 Task: Look for space in Shahrīār, Iran from 13th August, 2023 to 17th August, 2023 for 2 adults in price range Rs.10000 to Rs.16000. Place can be entire place with 2 bedrooms having 2 beds and 1 bathroom. Property type can be house, flat, guest house. Booking option can be shelf check-in. Required host language is English.
Action: Mouse moved to (478, 77)
Screenshot: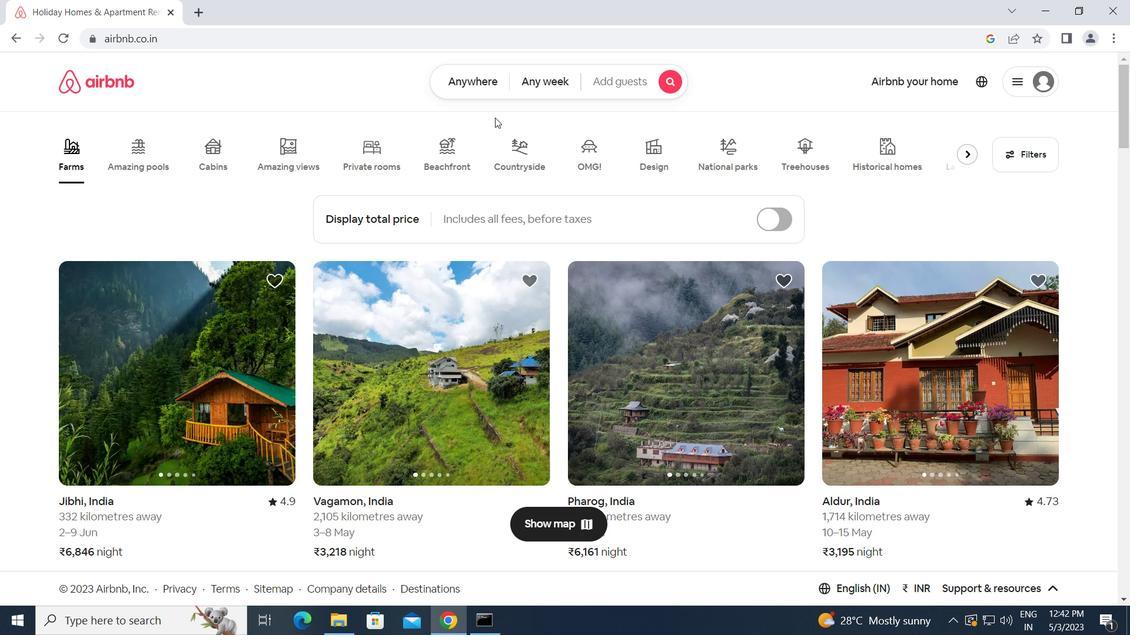 
Action: Mouse pressed left at (478, 77)
Screenshot: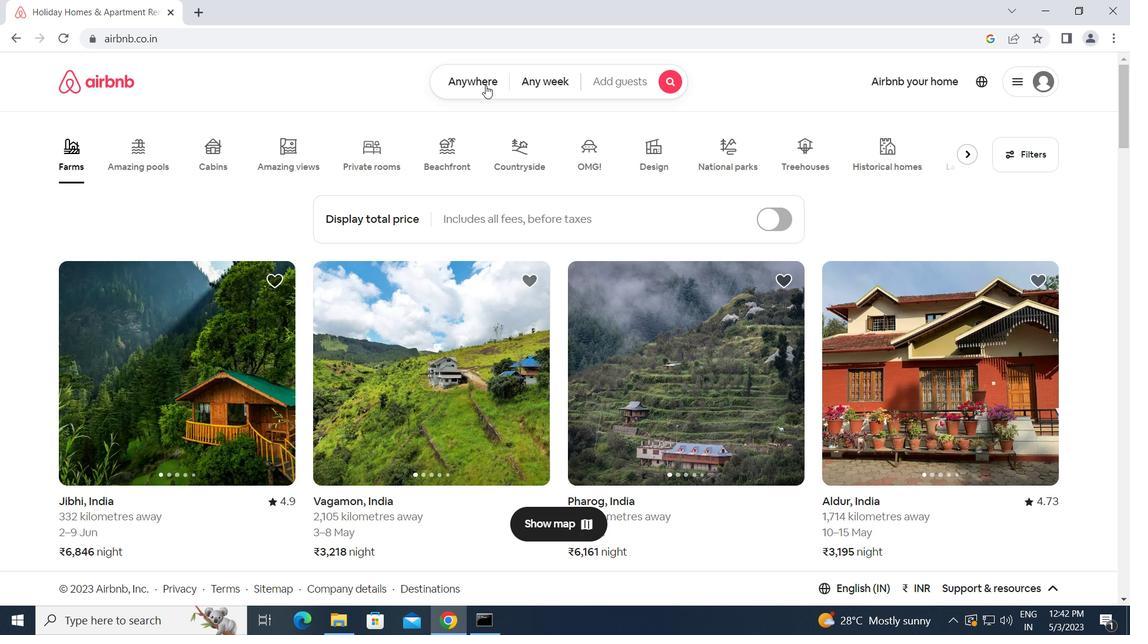 
Action: Mouse moved to (382, 131)
Screenshot: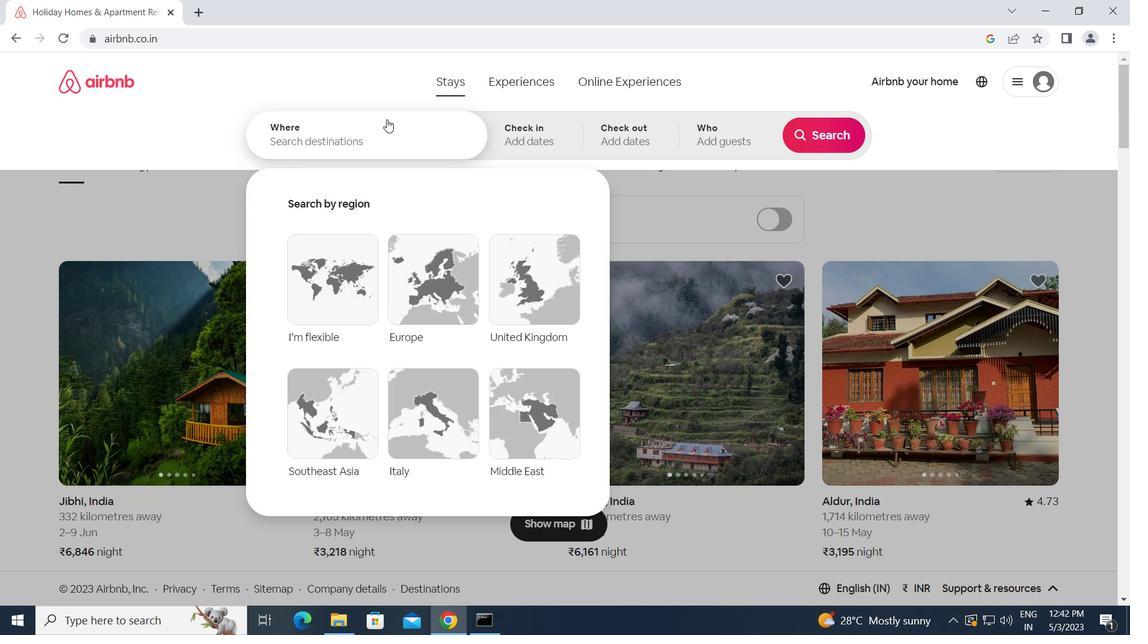 
Action: Mouse pressed left at (382, 131)
Screenshot: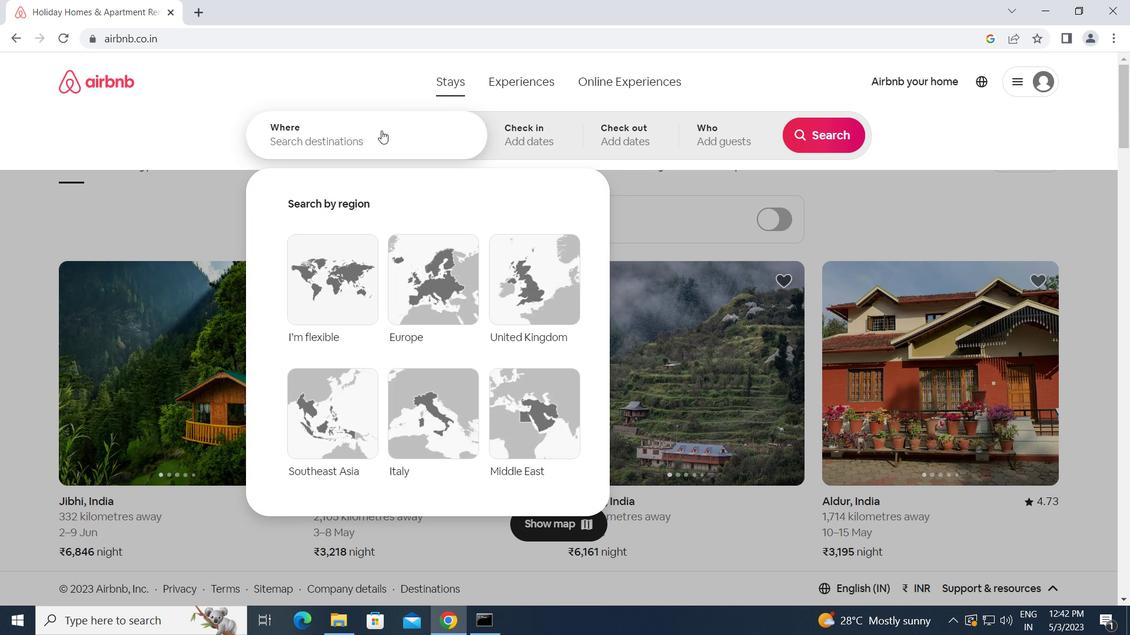
Action: Key pressed s<Key.caps_lock>hahriar,<Key.space><Key.caps_lock>i<Key.caps_lock>ran<Key.enter>
Screenshot: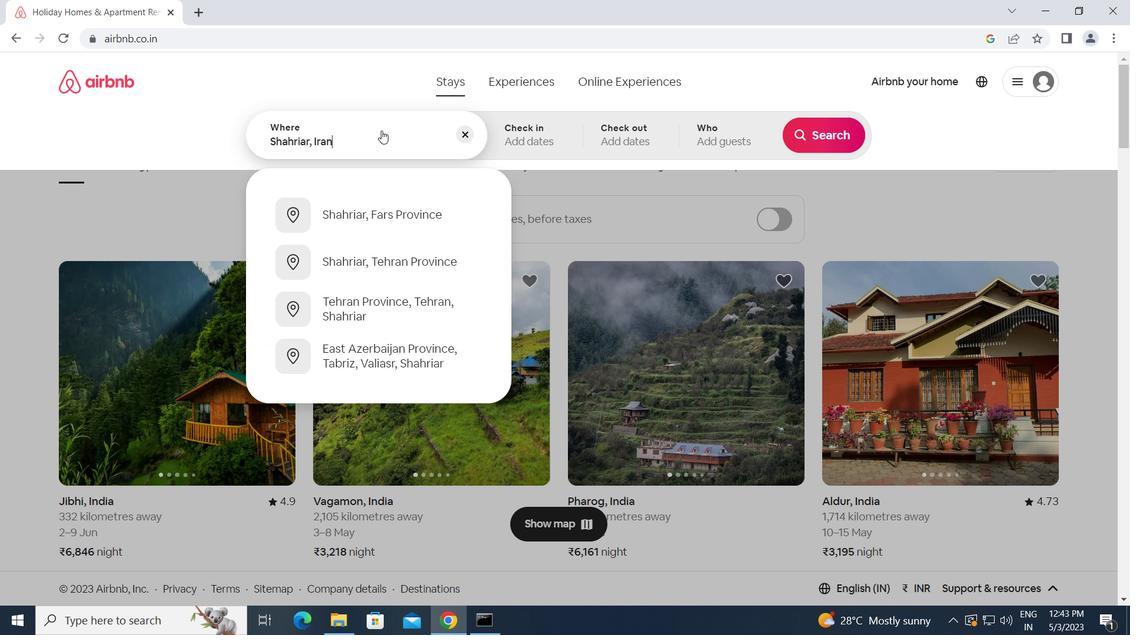 
Action: Mouse moved to (822, 249)
Screenshot: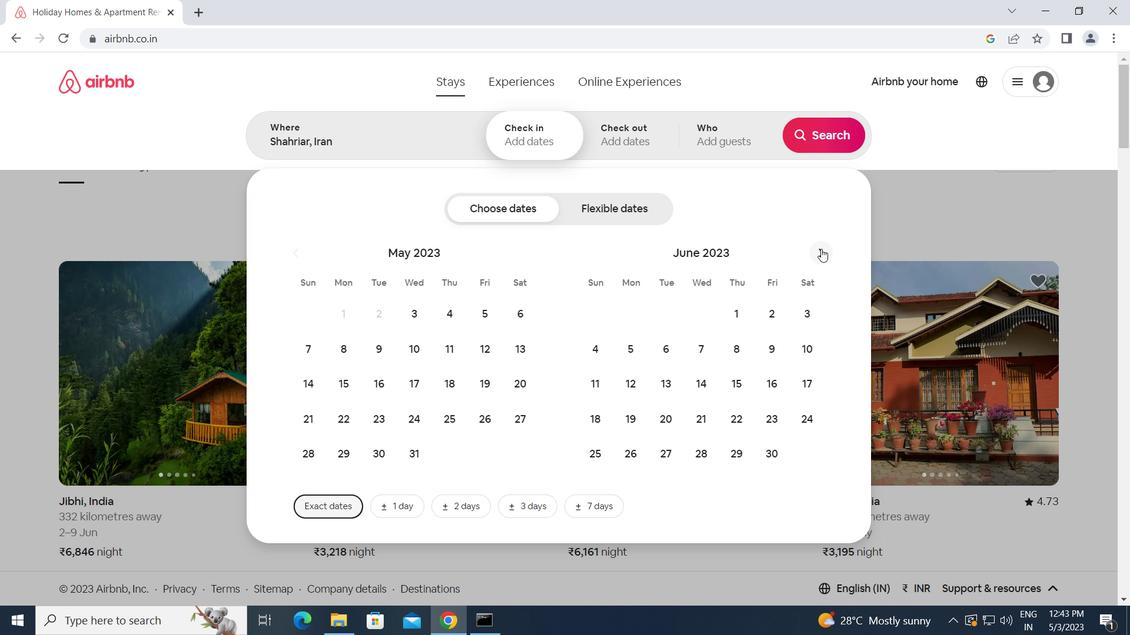 
Action: Mouse pressed left at (822, 249)
Screenshot: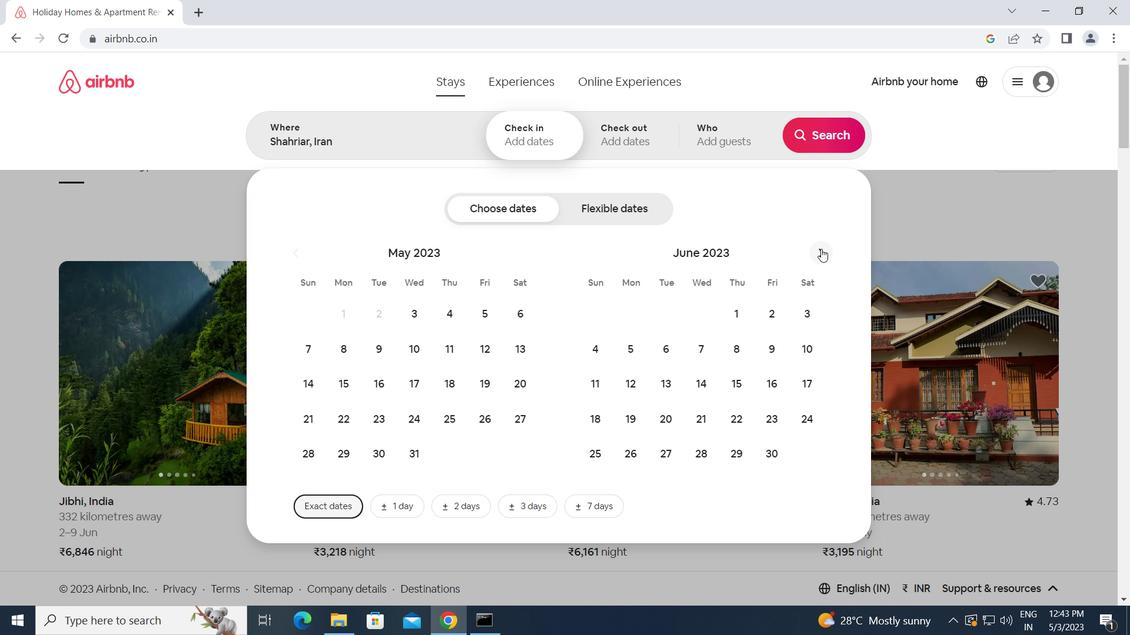 
Action: Mouse pressed left at (822, 249)
Screenshot: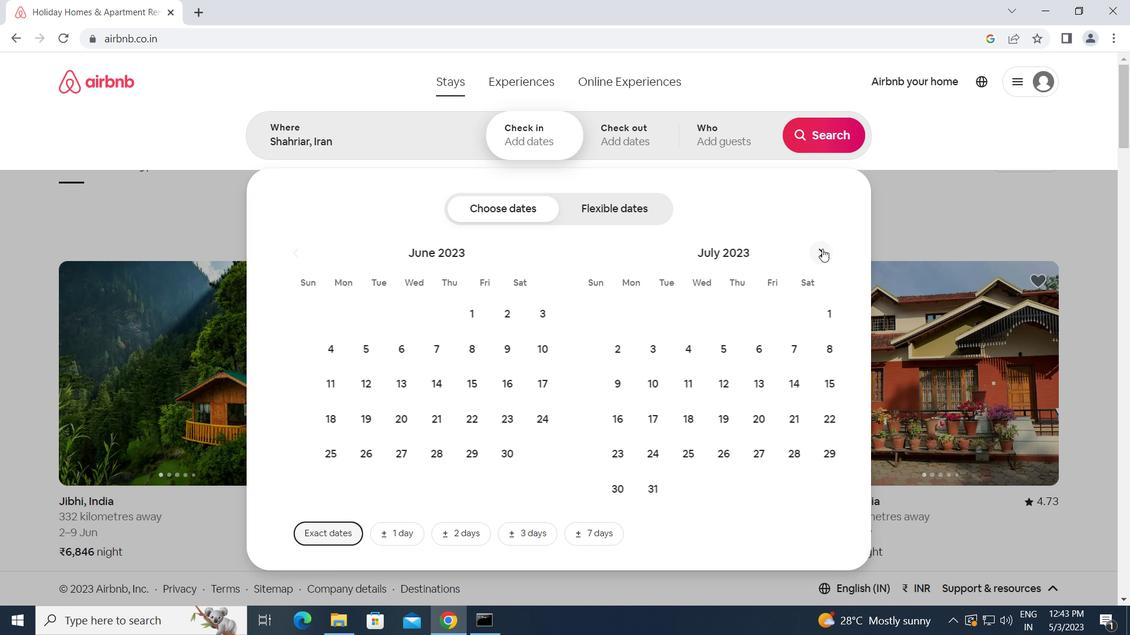 
Action: Mouse moved to (598, 386)
Screenshot: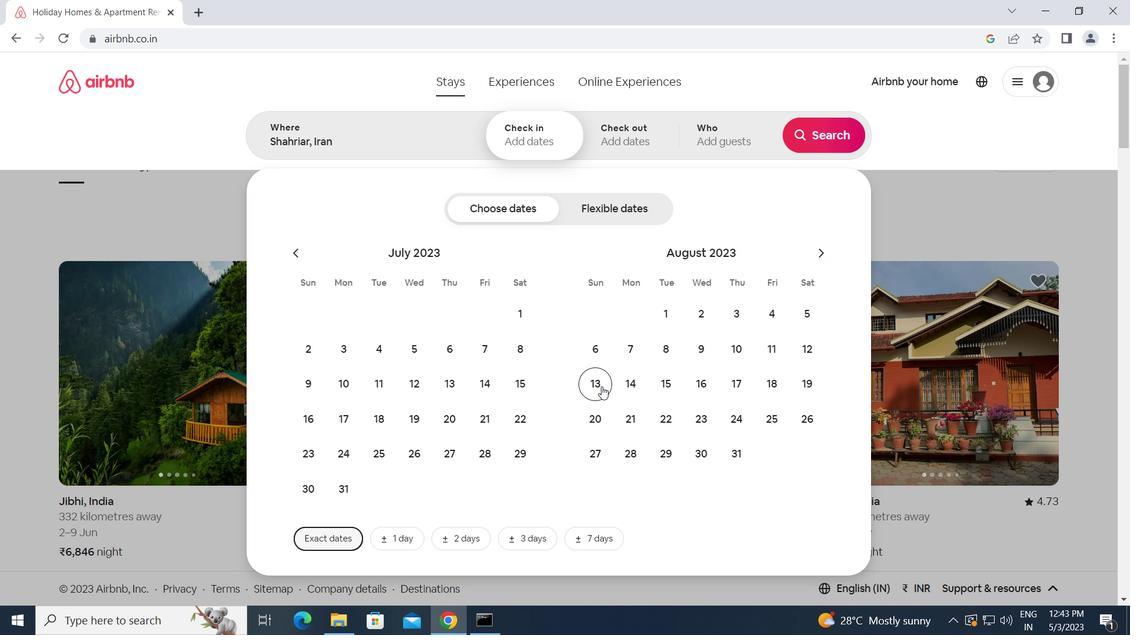
Action: Mouse pressed left at (598, 386)
Screenshot: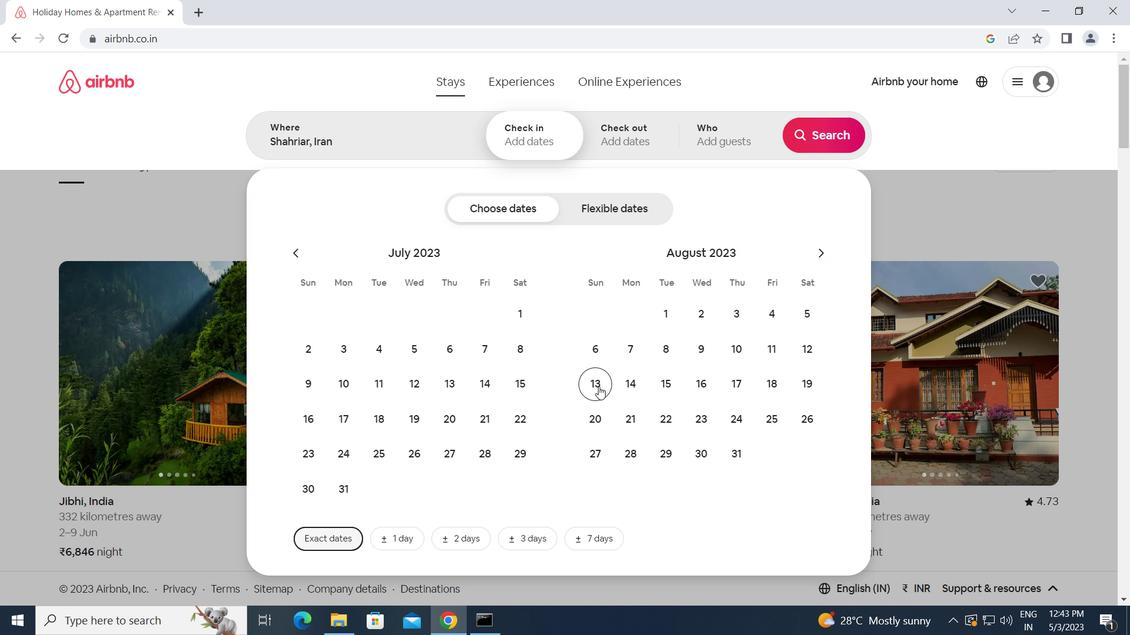 
Action: Mouse moved to (745, 393)
Screenshot: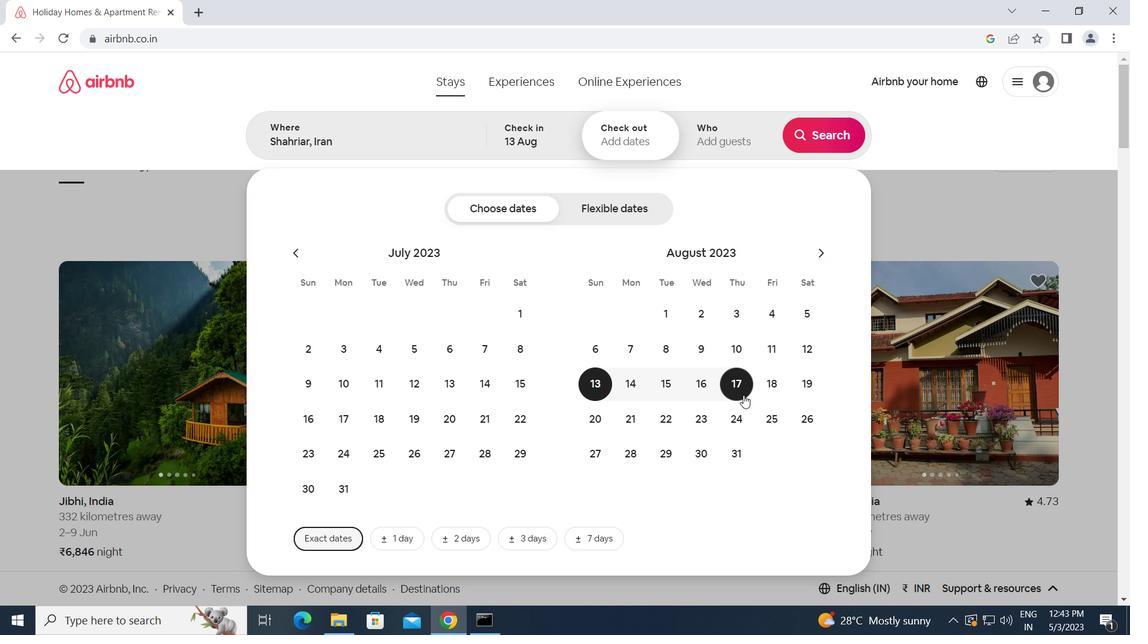 
Action: Mouse pressed left at (745, 393)
Screenshot: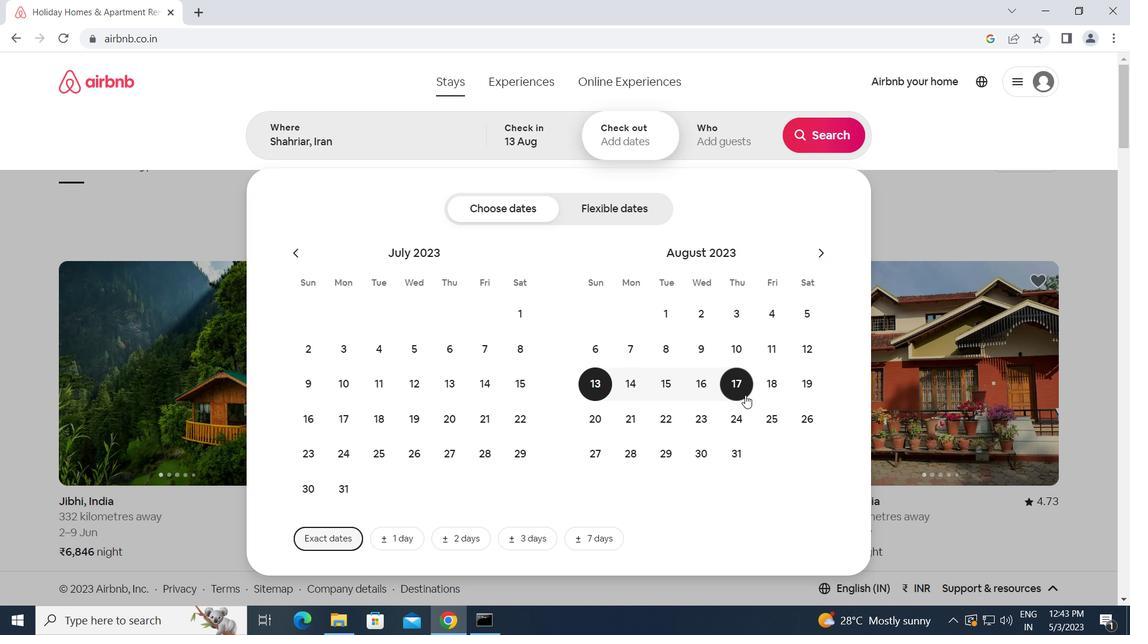 
Action: Mouse moved to (716, 131)
Screenshot: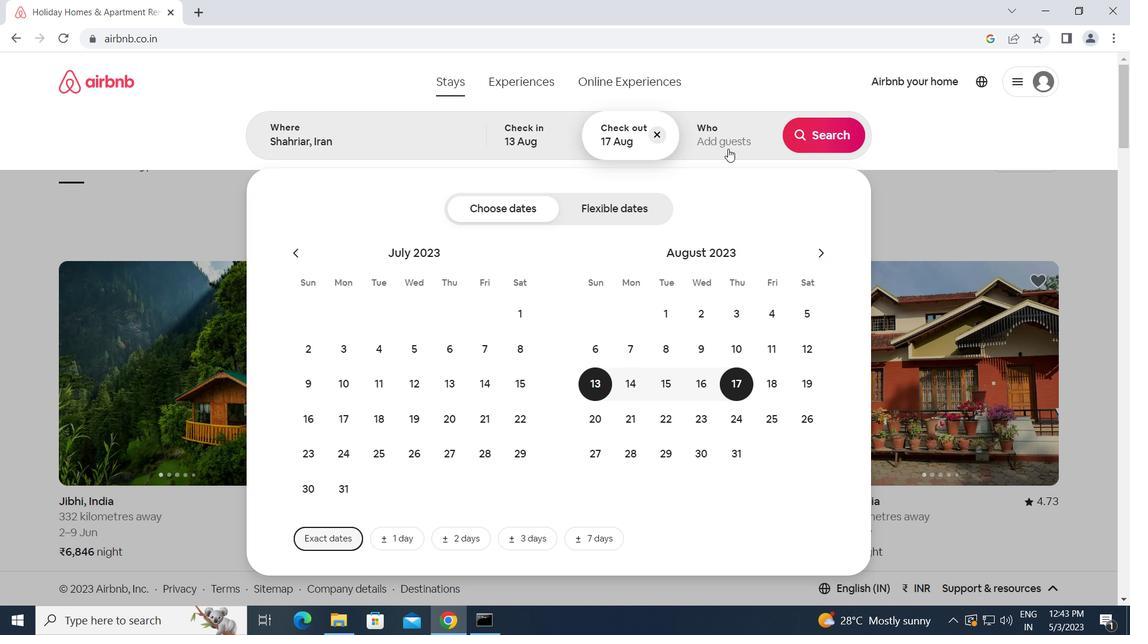 
Action: Mouse pressed left at (716, 131)
Screenshot: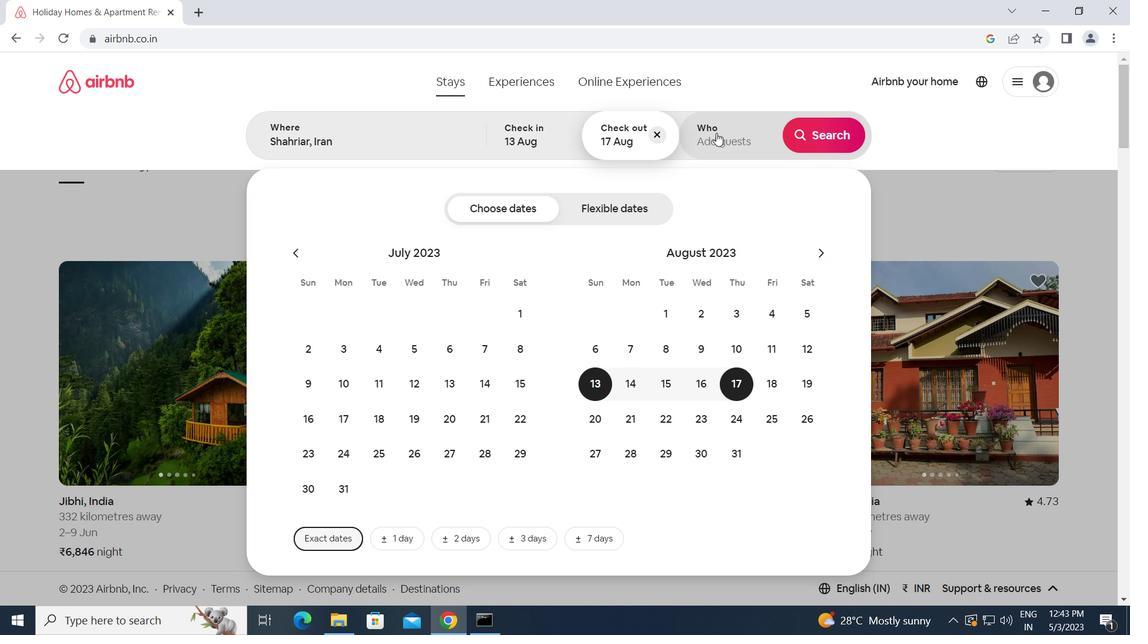 
Action: Mouse moved to (826, 210)
Screenshot: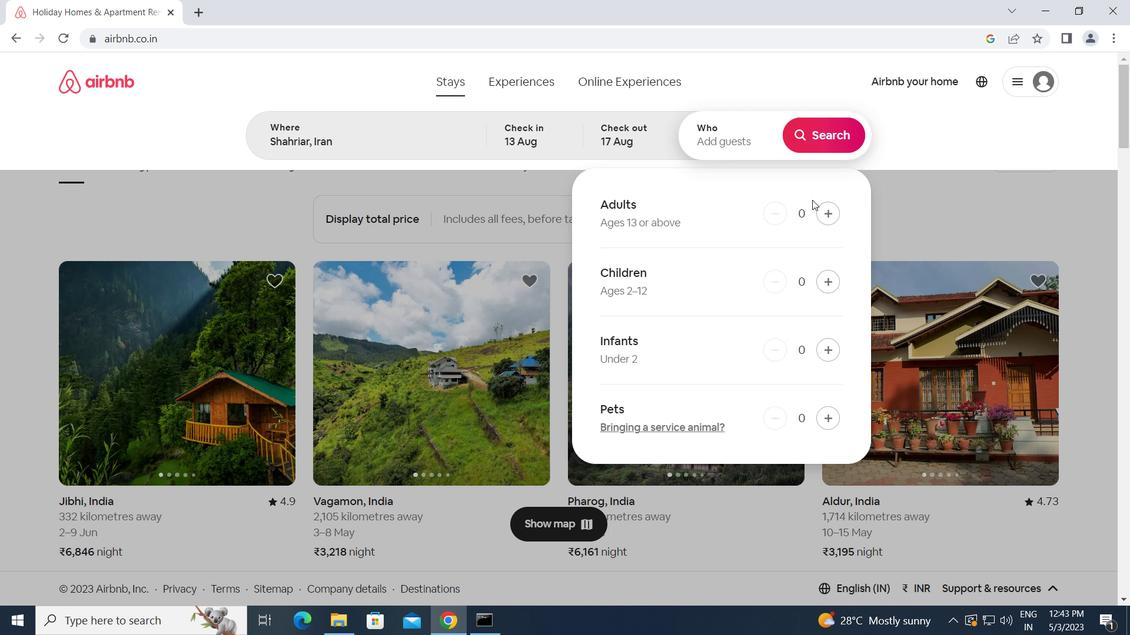 
Action: Mouse pressed left at (826, 210)
Screenshot: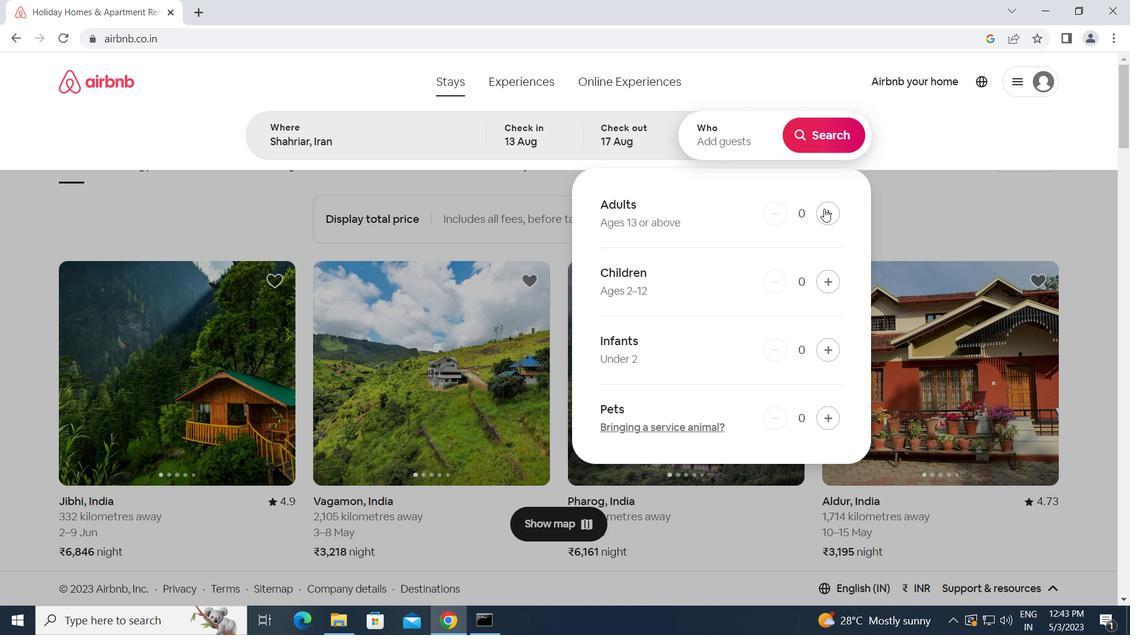 
Action: Mouse pressed left at (826, 210)
Screenshot: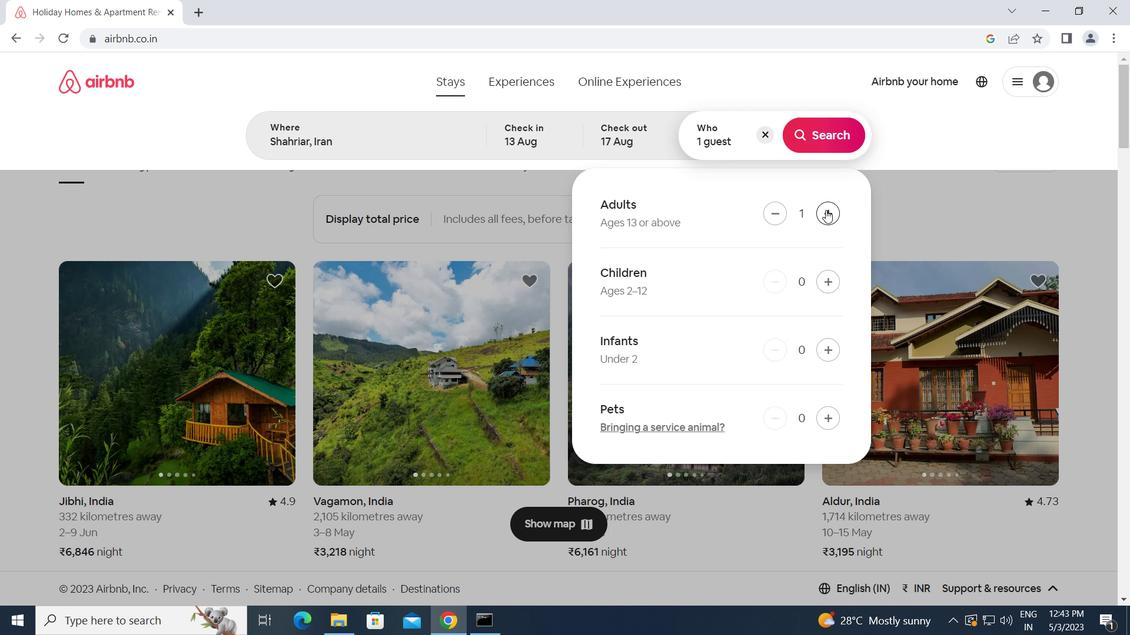 
Action: Mouse moved to (815, 140)
Screenshot: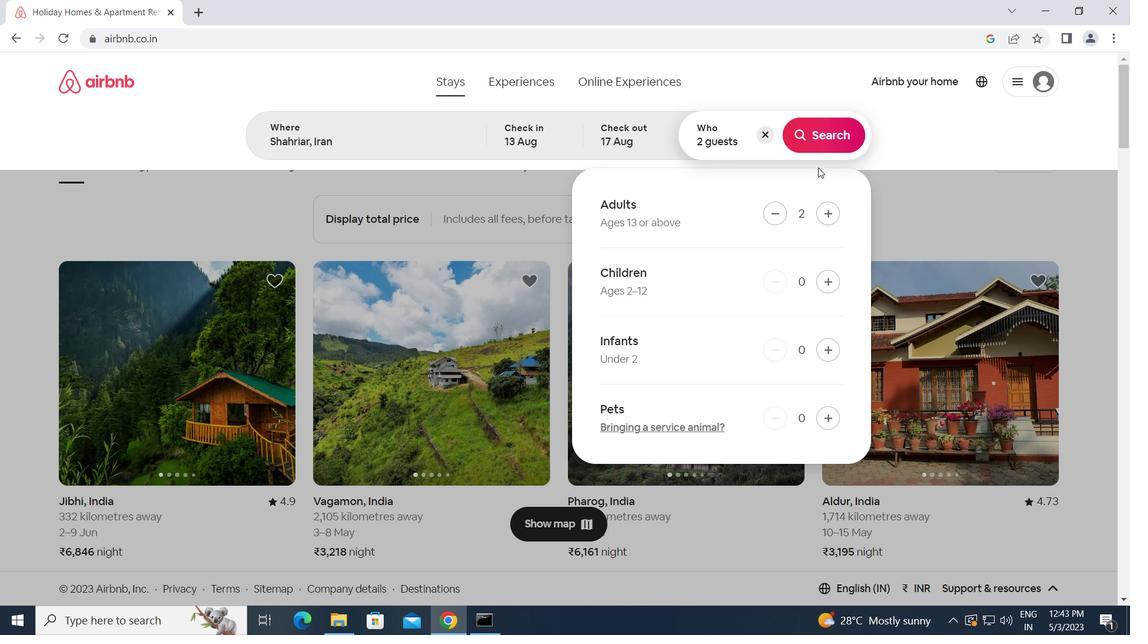
Action: Mouse pressed left at (815, 140)
Screenshot: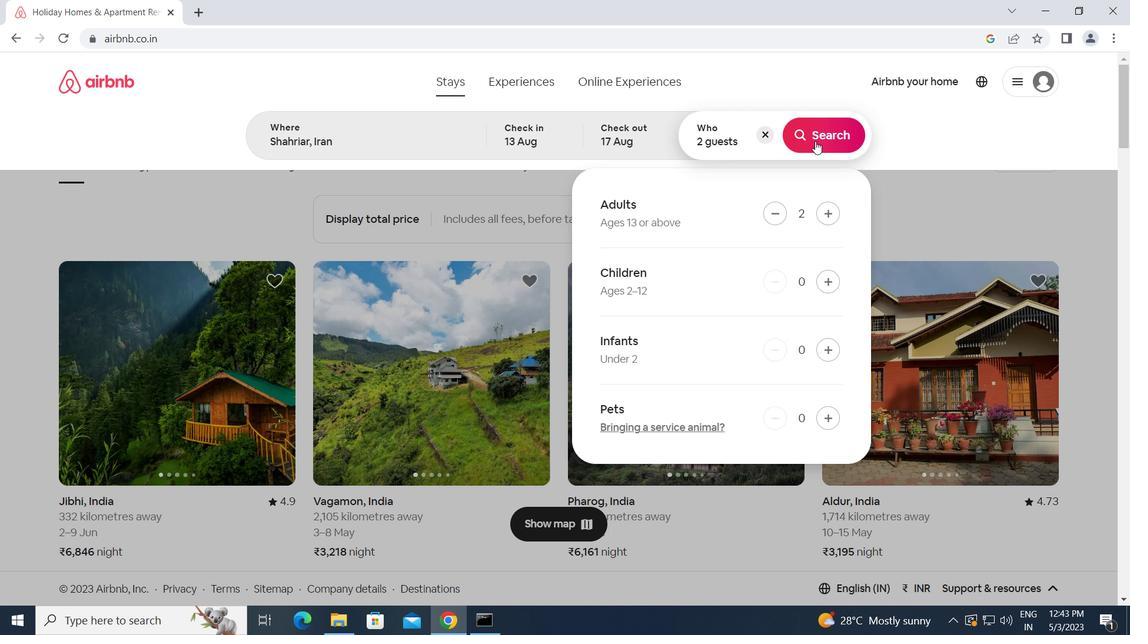 
Action: Mouse moved to (1061, 135)
Screenshot: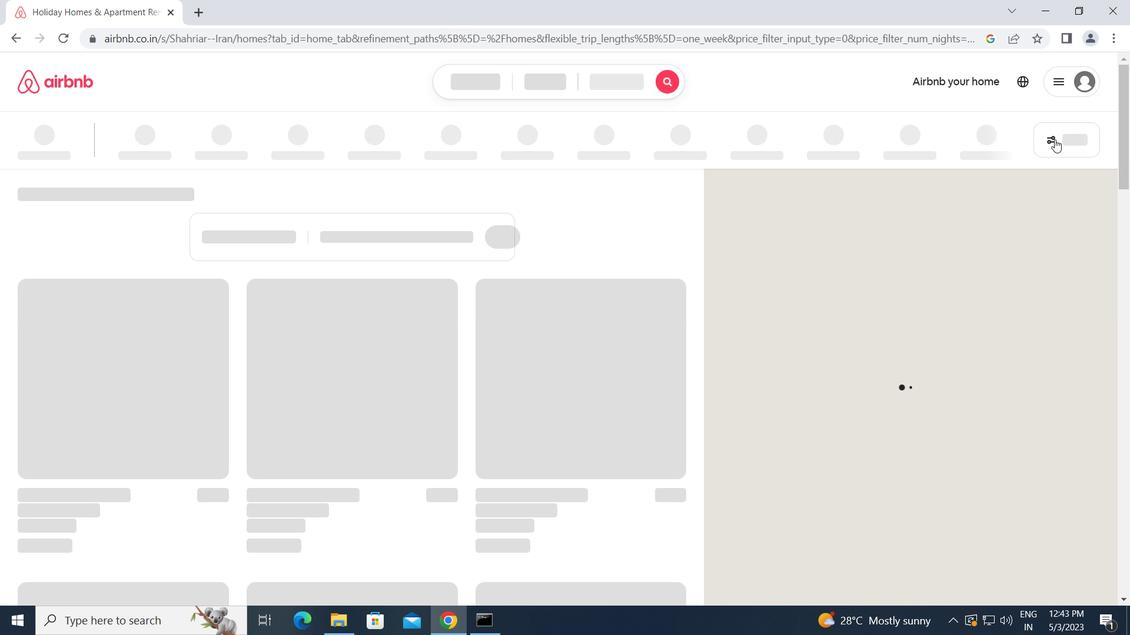 
Action: Mouse pressed left at (1061, 135)
Screenshot: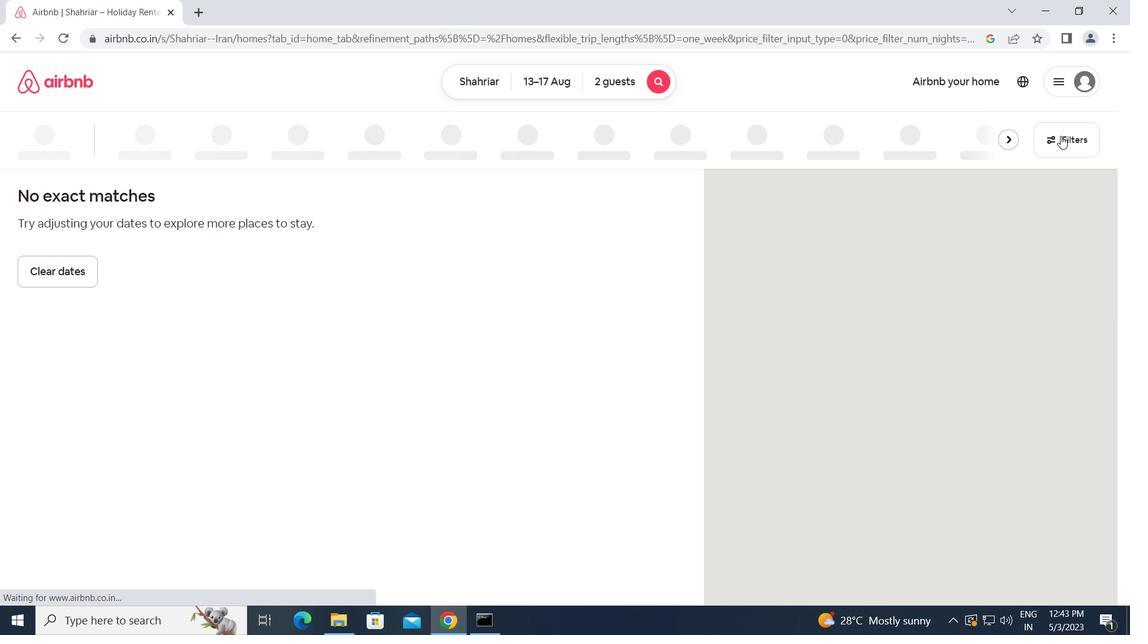 
Action: Mouse moved to (378, 227)
Screenshot: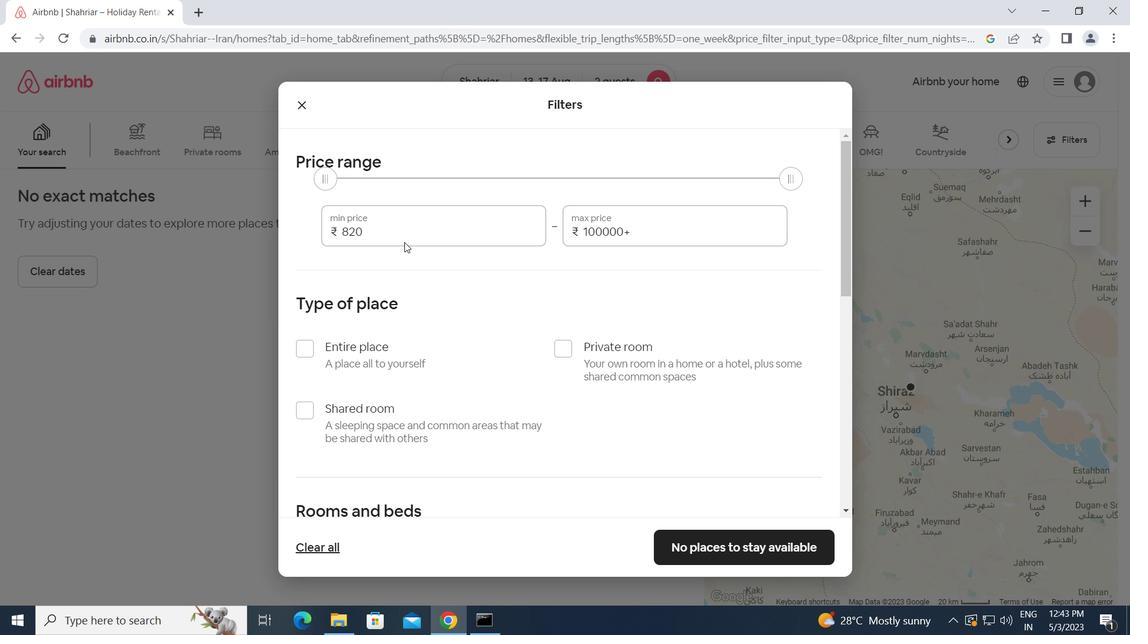 
Action: Mouse pressed left at (378, 227)
Screenshot: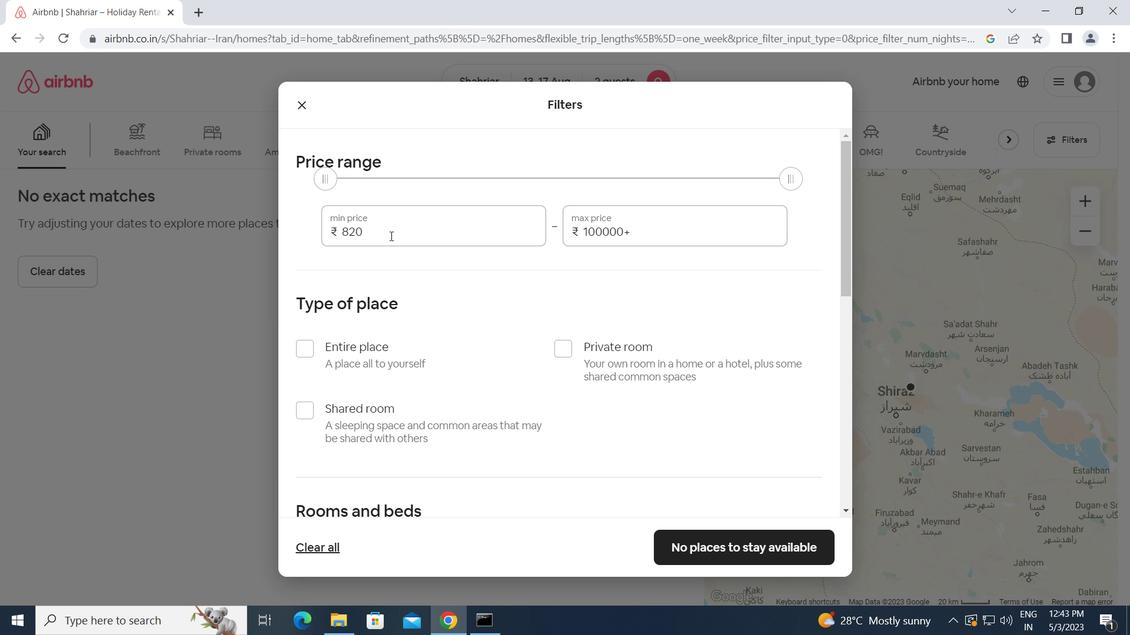 
Action: Mouse moved to (310, 233)
Screenshot: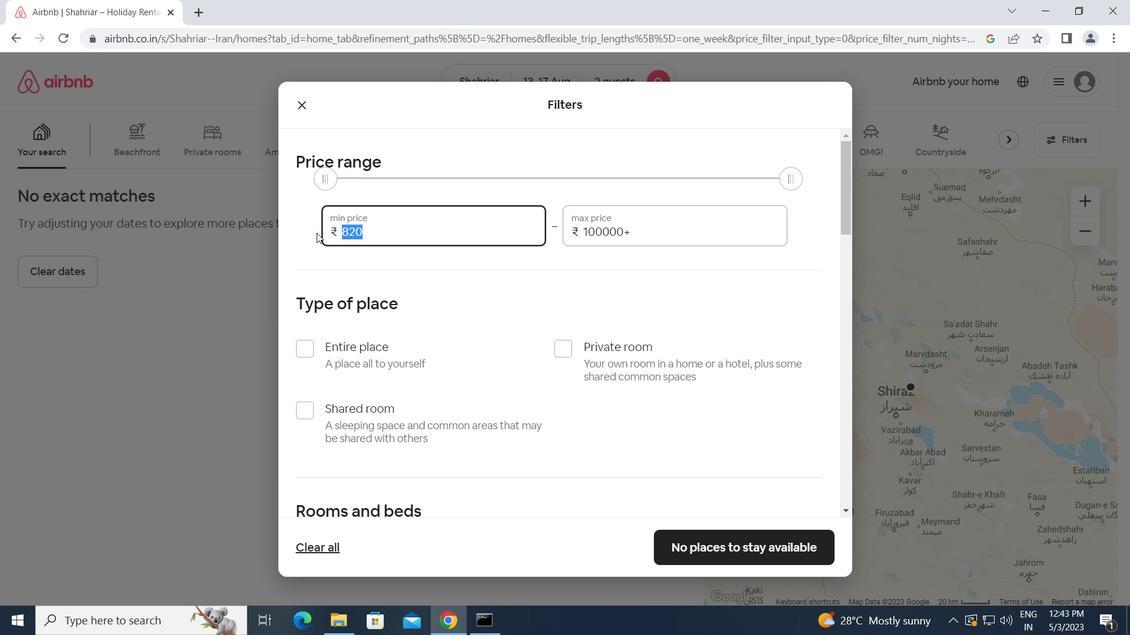 
Action: Key pressed 10000<Key.tab>16000
Screenshot: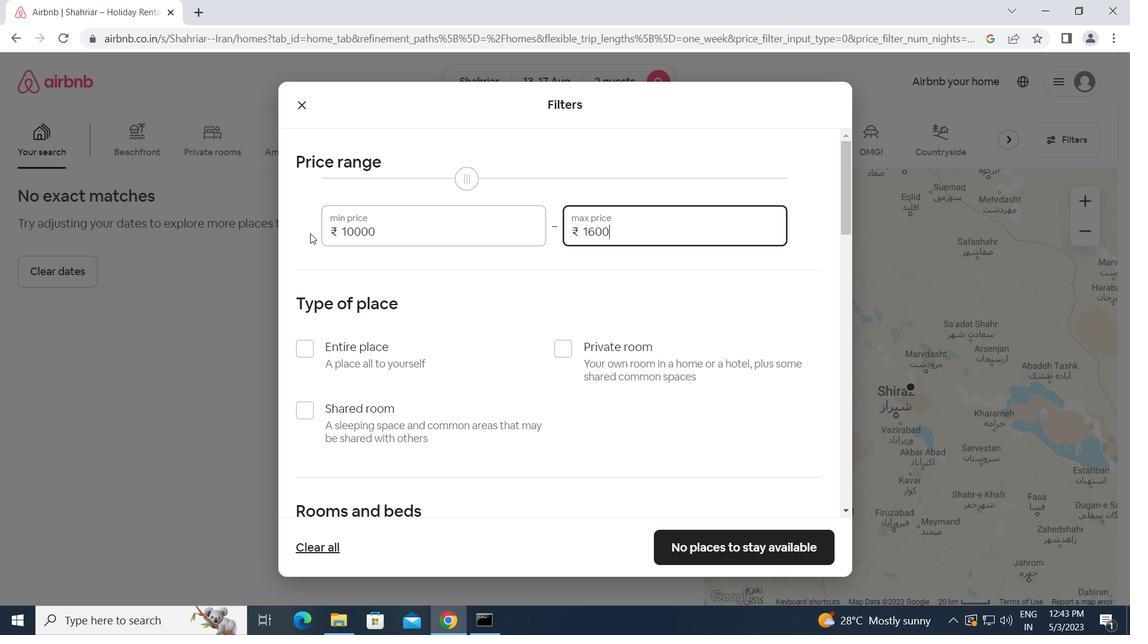 
Action: Mouse moved to (308, 350)
Screenshot: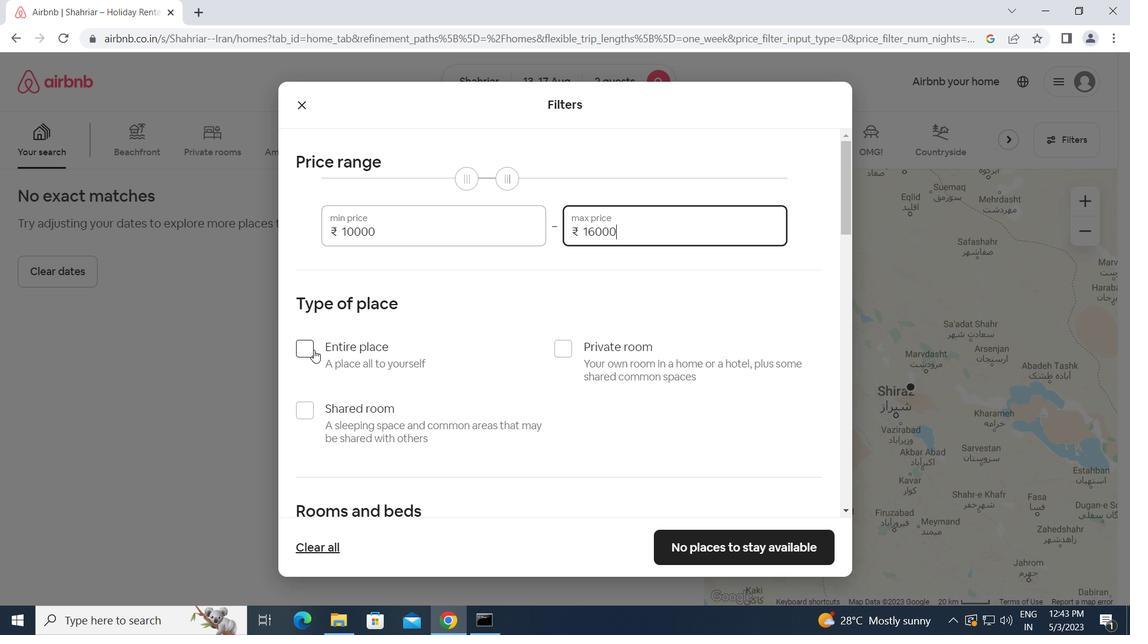 
Action: Mouse pressed left at (308, 350)
Screenshot: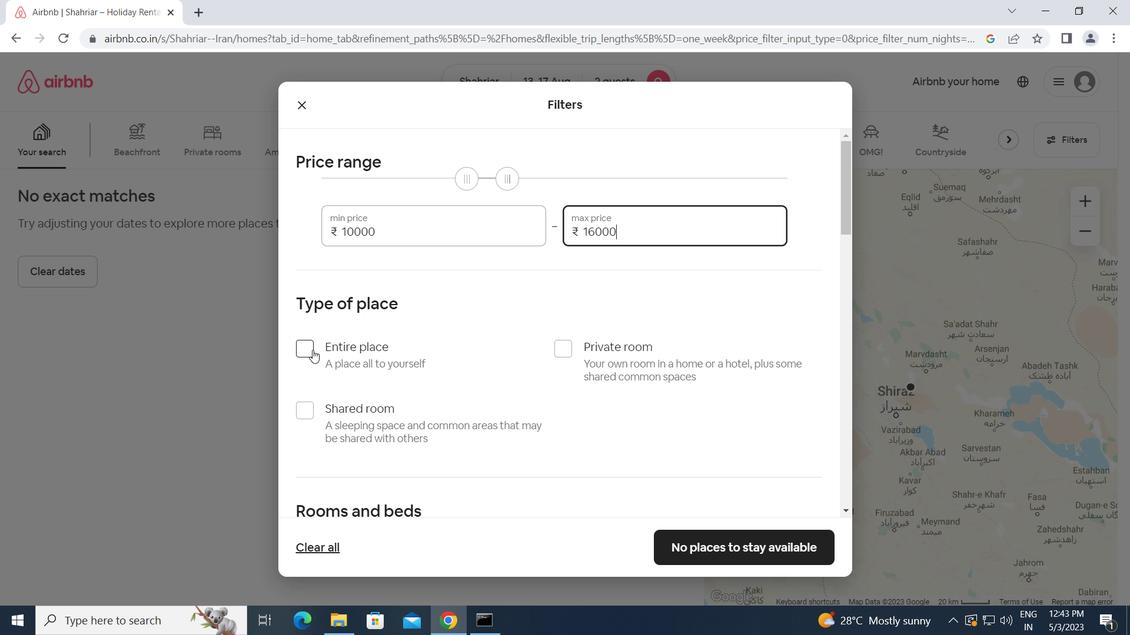 
Action: Mouse moved to (369, 362)
Screenshot: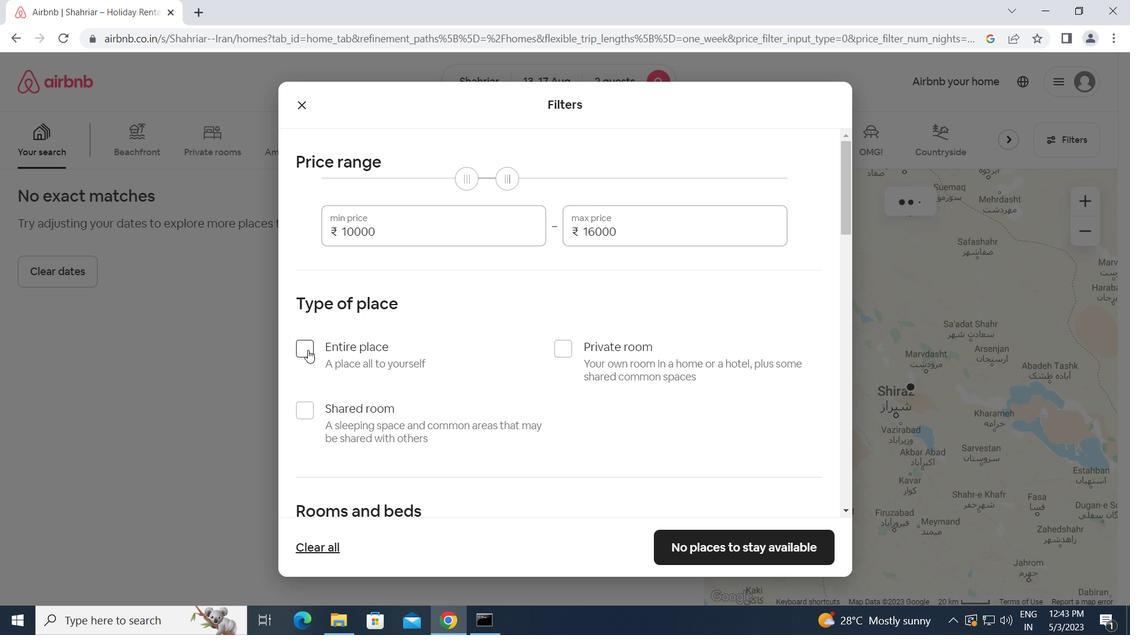 
Action: Mouse scrolled (369, 361) with delta (0, 0)
Screenshot: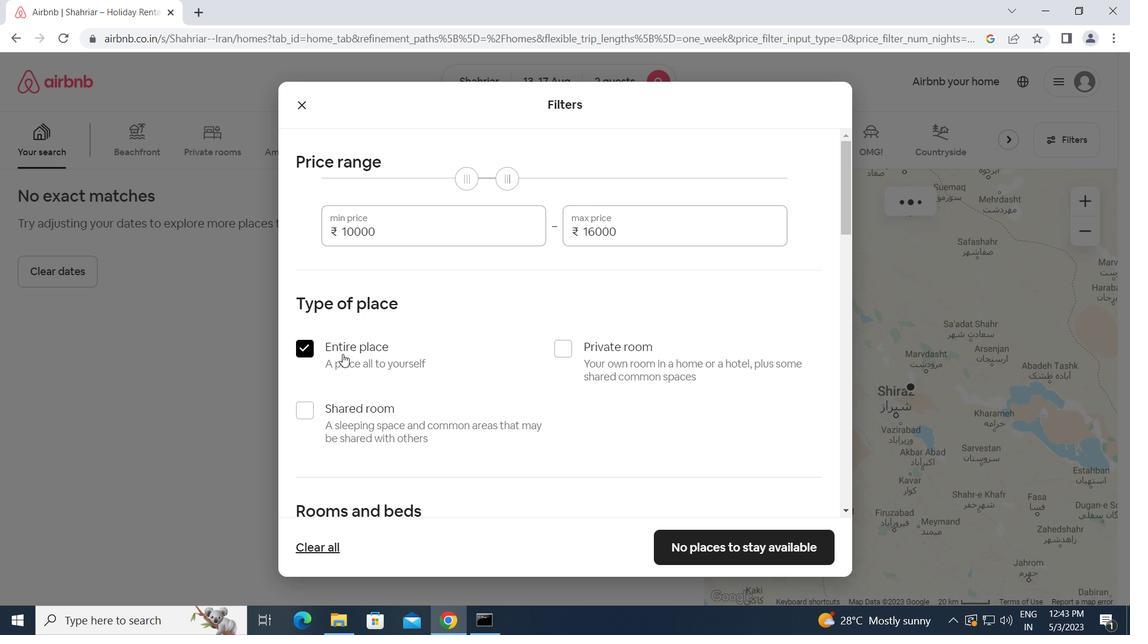 
Action: Mouse scrolled (369, 361) with delta (0, 0)
Screenshot: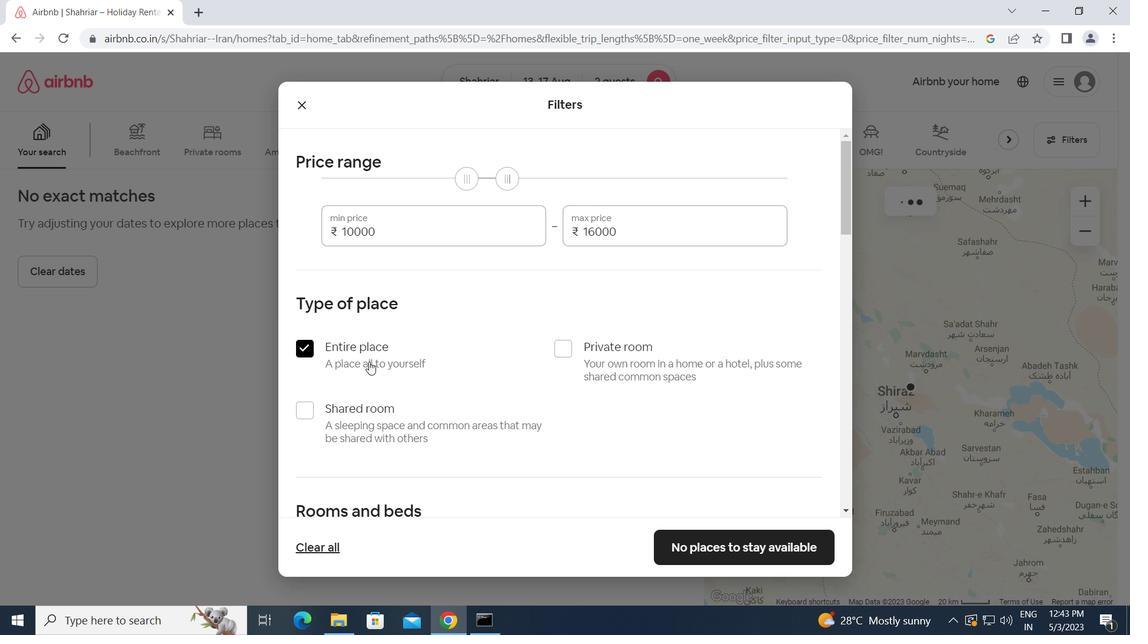 
Action: Mouse scrolled (369, 361) with delta (0, 0)
Screenshot: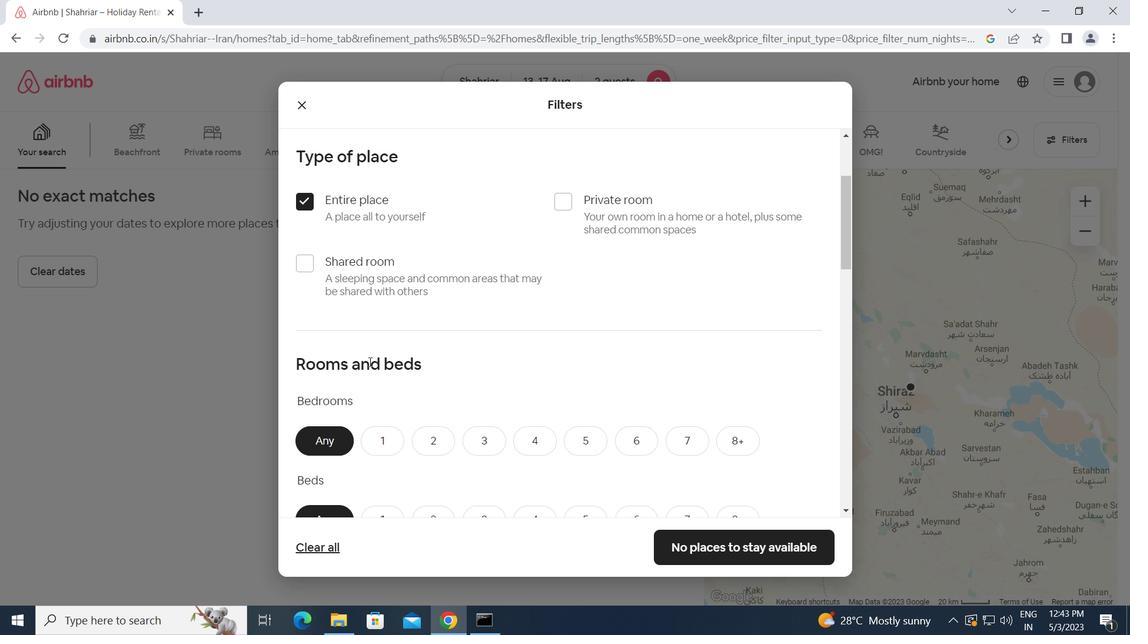 
Action: Mouse scrolled (369, 361) with delta (0, 0)
Screenshot: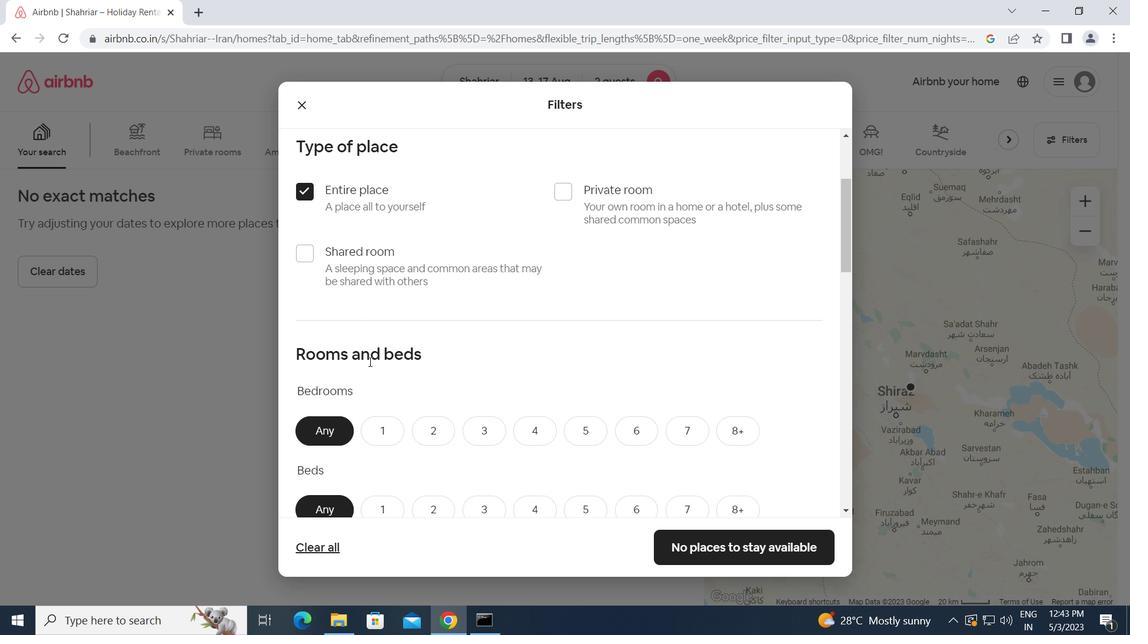 
Action: Mouse moved to (439, 284)
Screenshot: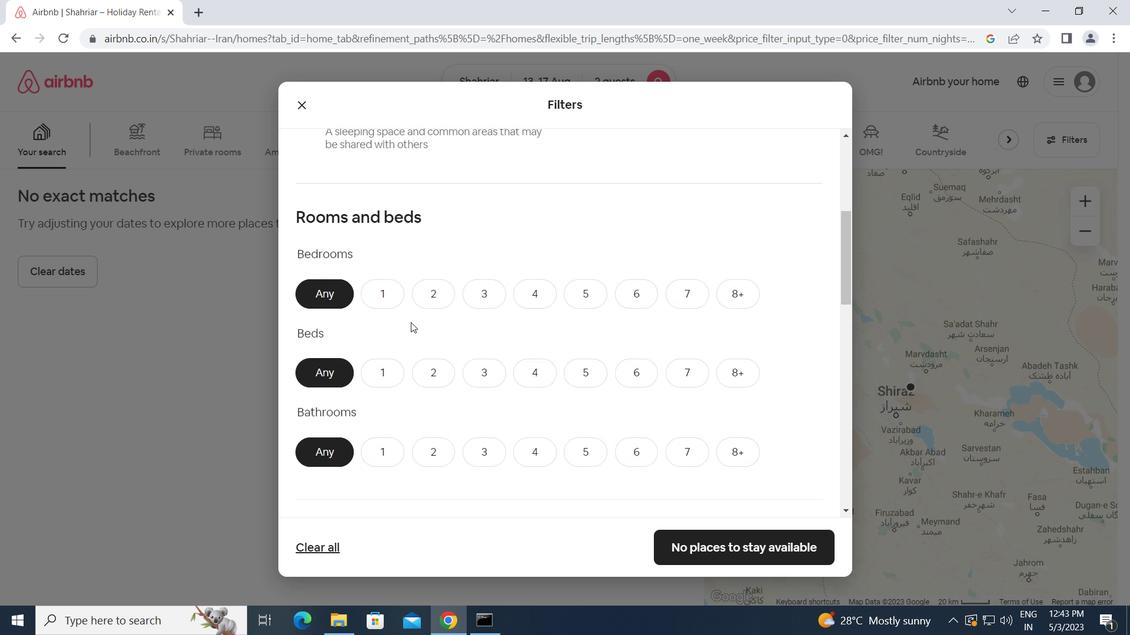 
Action: Mouse pressed left at (439, 284)
Screenshot: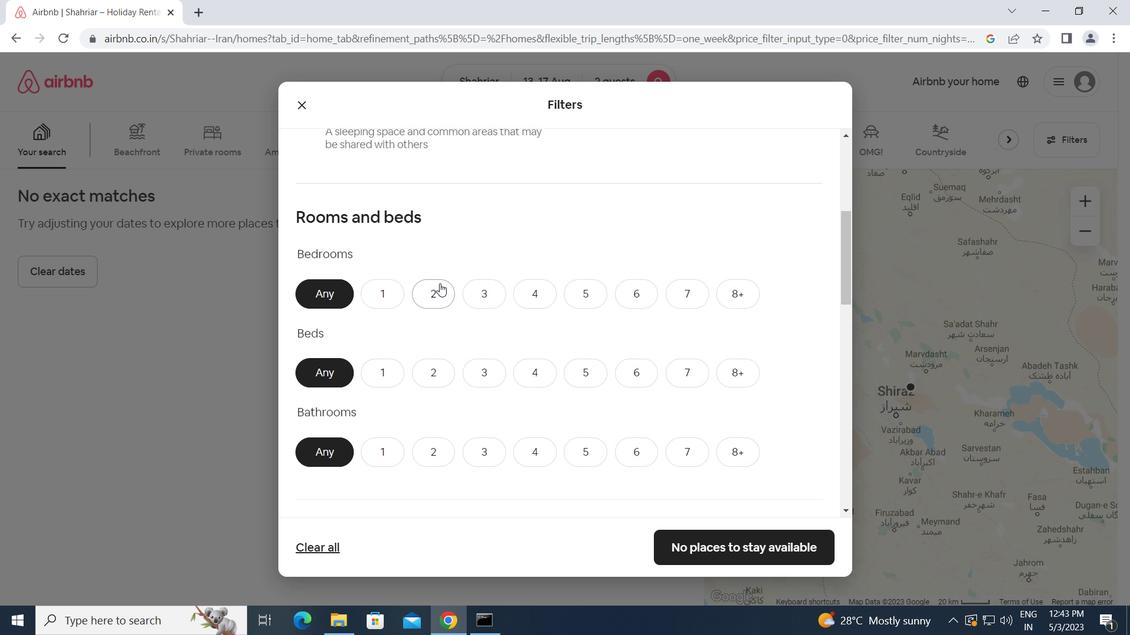 
Action: Mouse moved to (435, 364)
Screenshot: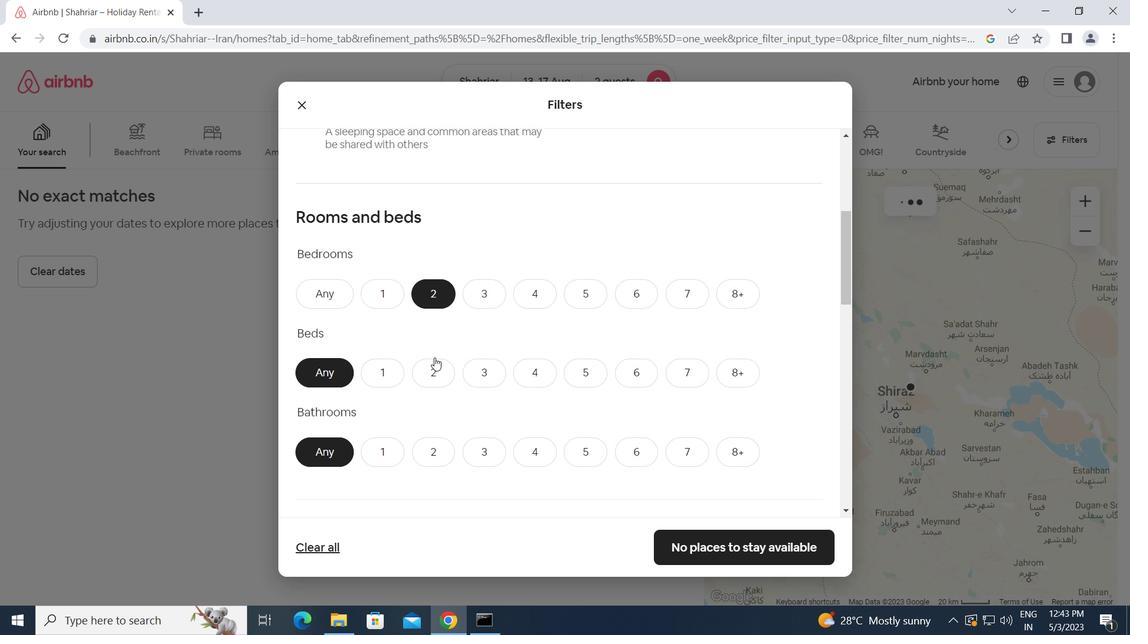
Action: Mouse pressed left at (435, 364)
Screenshot: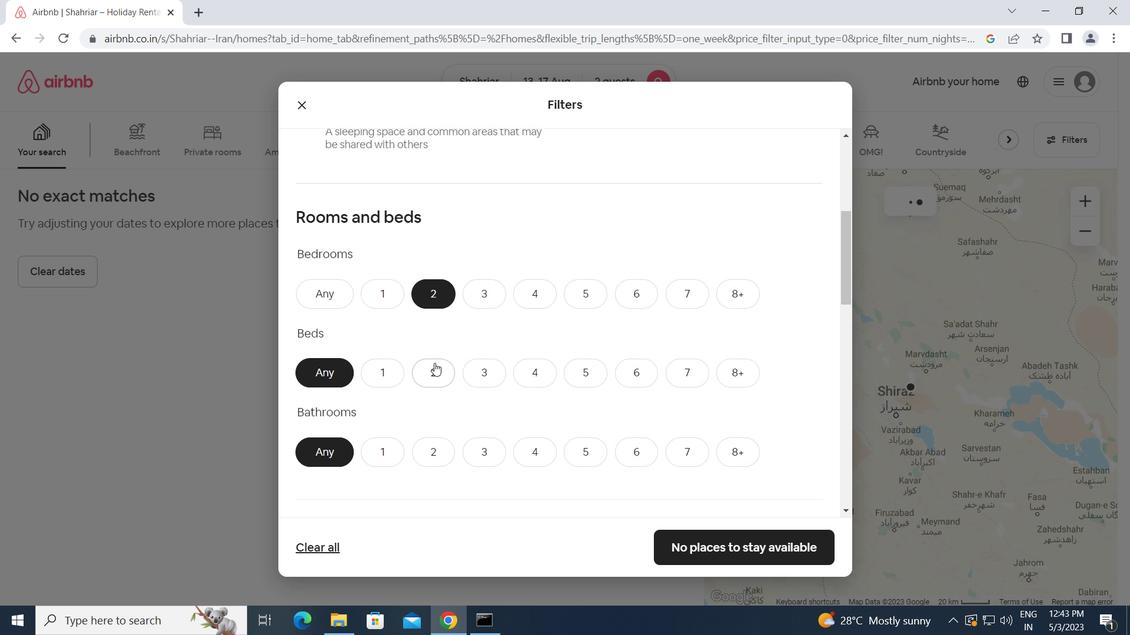 
Action: Mouse moved to (393, 450)
Screenshot: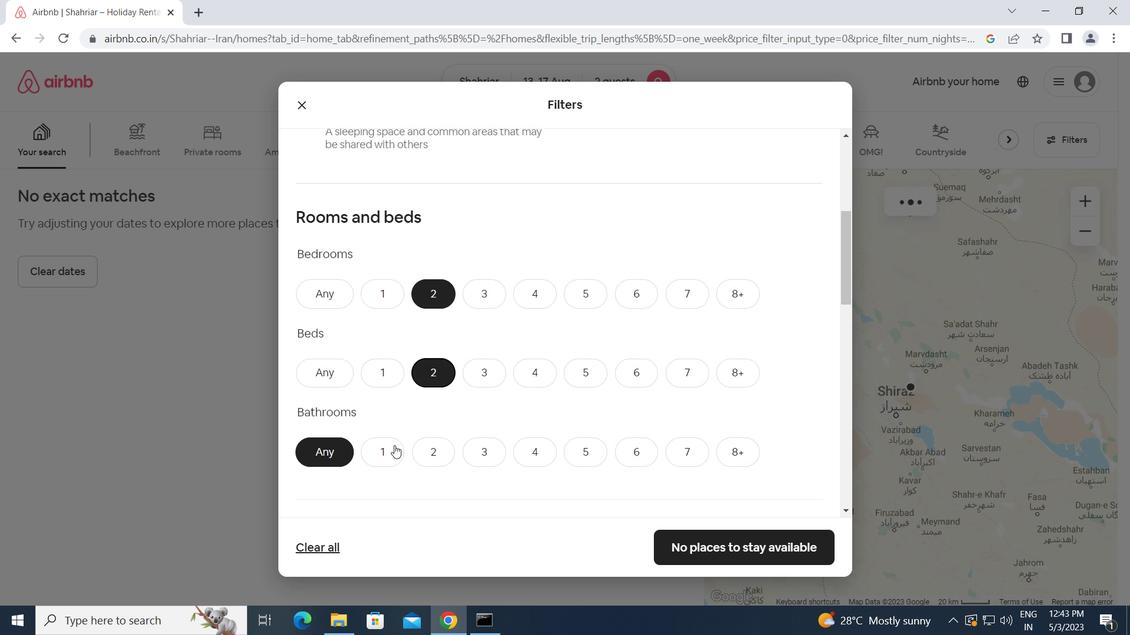 
Action: Mouse pressed left at (393, 450)
Screenshot: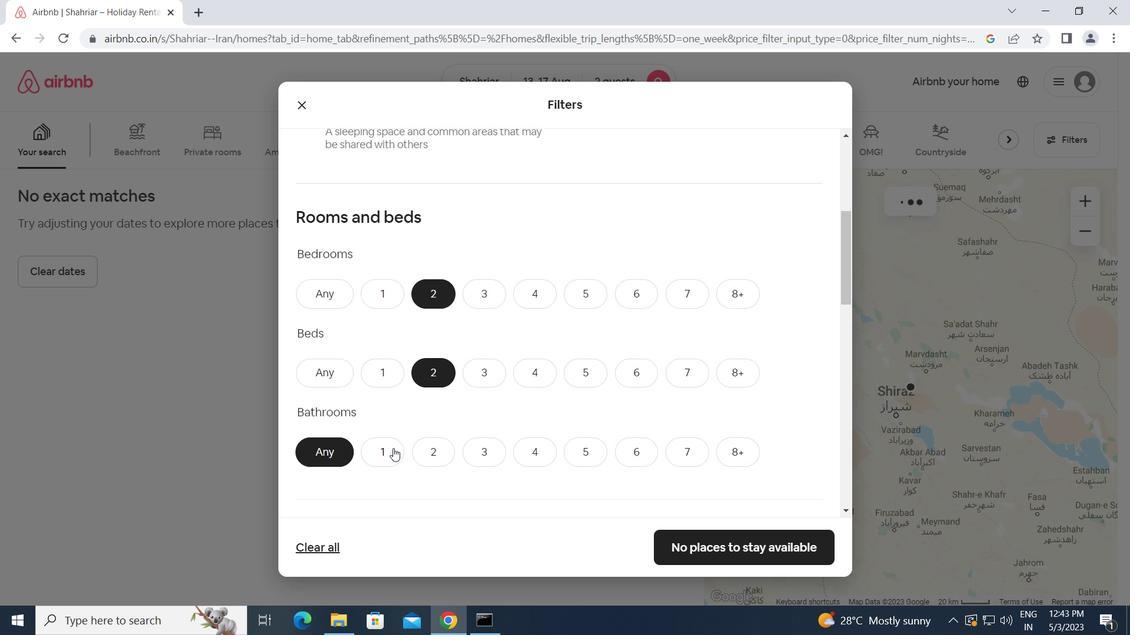 
Action: Mouse moved to (445, 437)
Screenshot: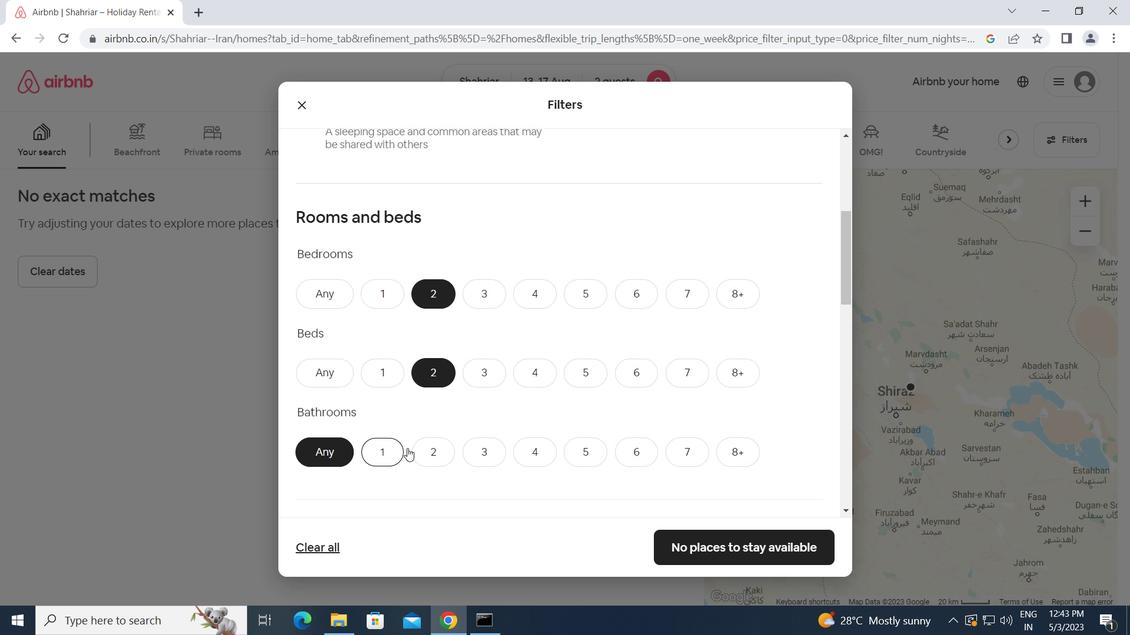 
Action: Mouse scrolled (445, 437) with delta (0, 0)
Screenshot: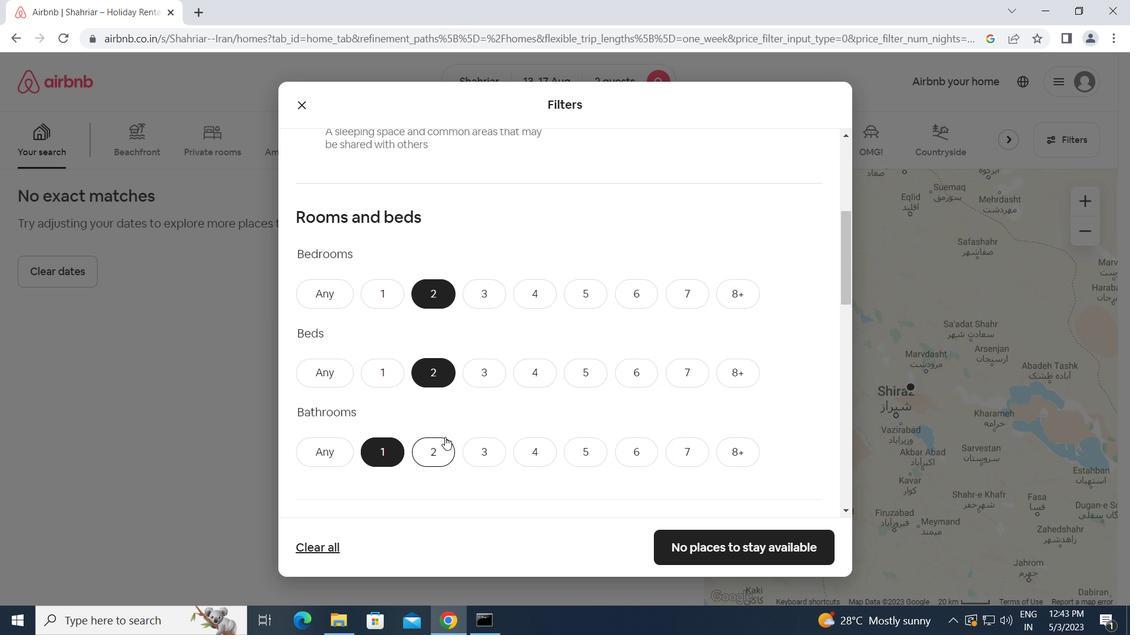 
Action: Mouse scrolled (445, 437) with delta (0, 0)
Screenshot: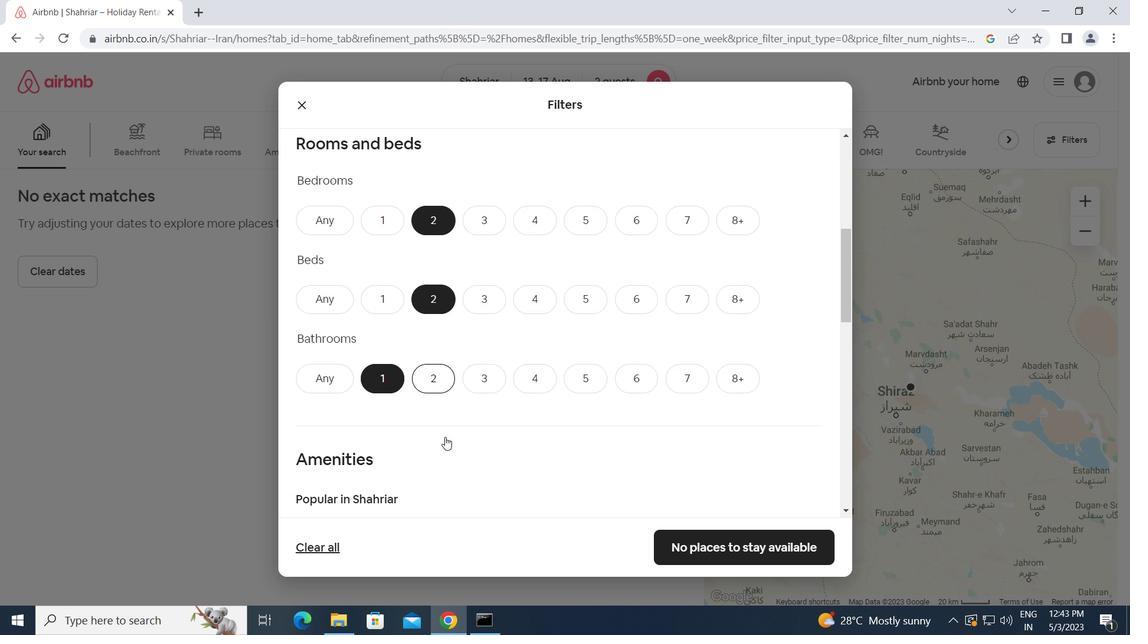 
Action: Mouse scrolled (445, 437) with delta (0, 0)
Screenshot: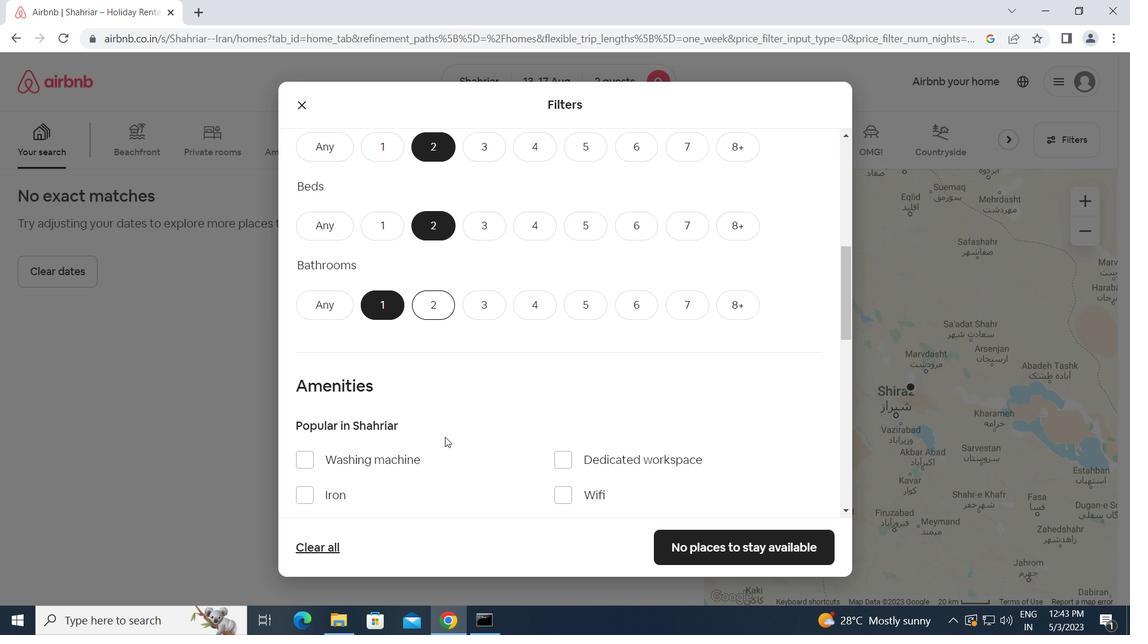 
Action: Mouse scrolled (445, 437) with delta (0, 0)
Screenshot: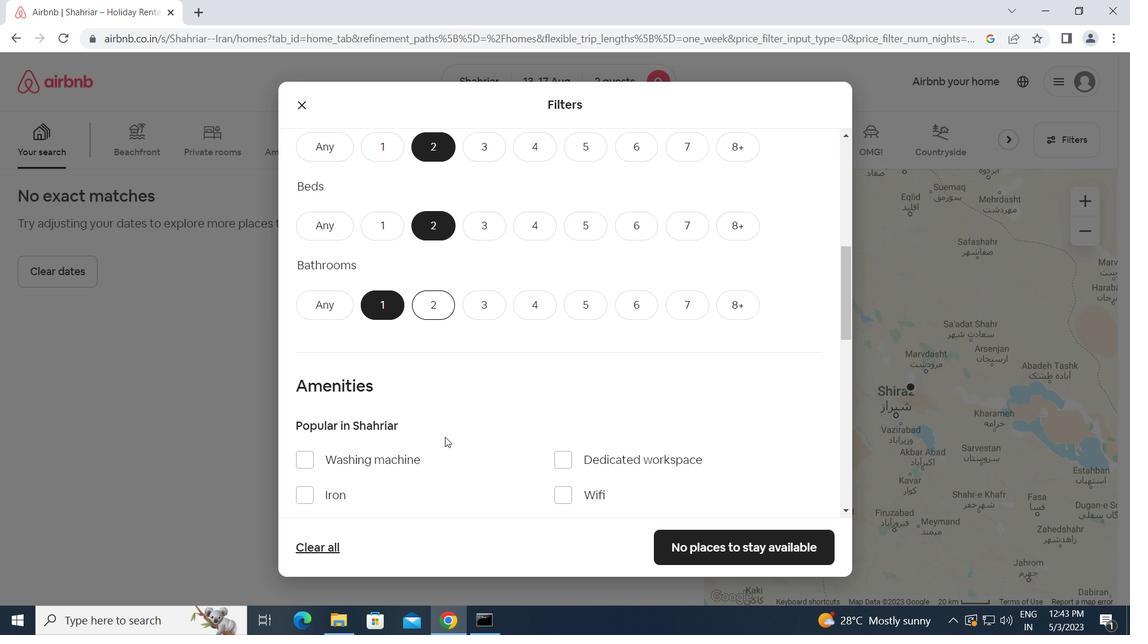 
Action: Mouse scrolled (445, 437) with delta (0, 0)
Screenshot: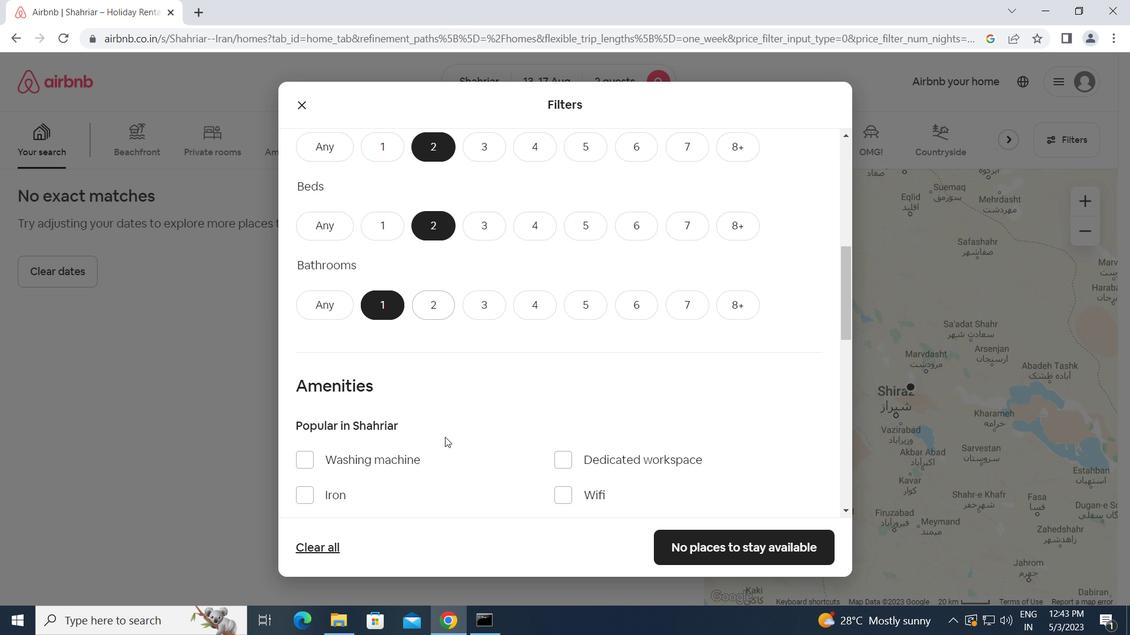 
Action: Mouse scrolled (445, 437) with delta (0, 0)
Screenshot: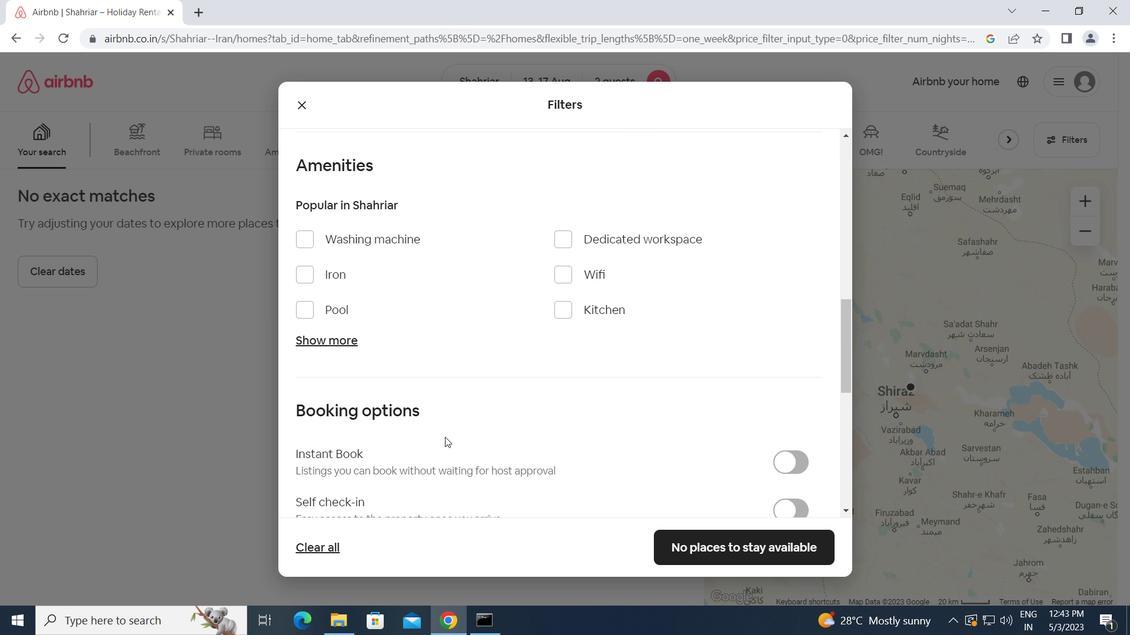 
Action: Mouse scrolled (445, 437) with delta (0, 0)
Screenshot: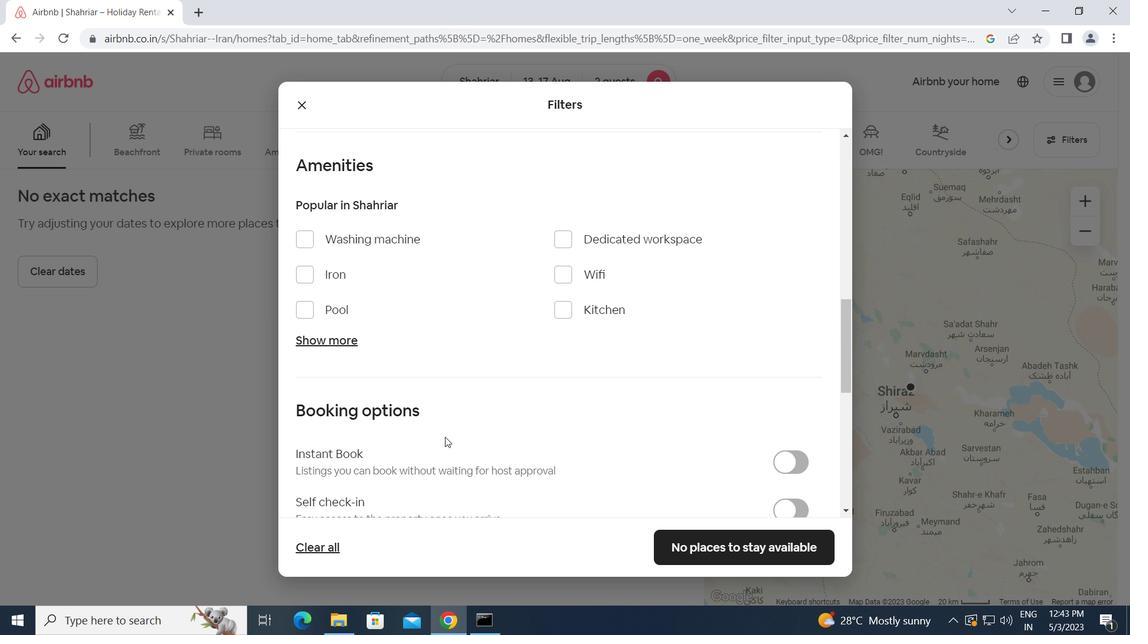 
Action: Mouse scrolled (445, 437) with delta (0, 0)
Screenshot: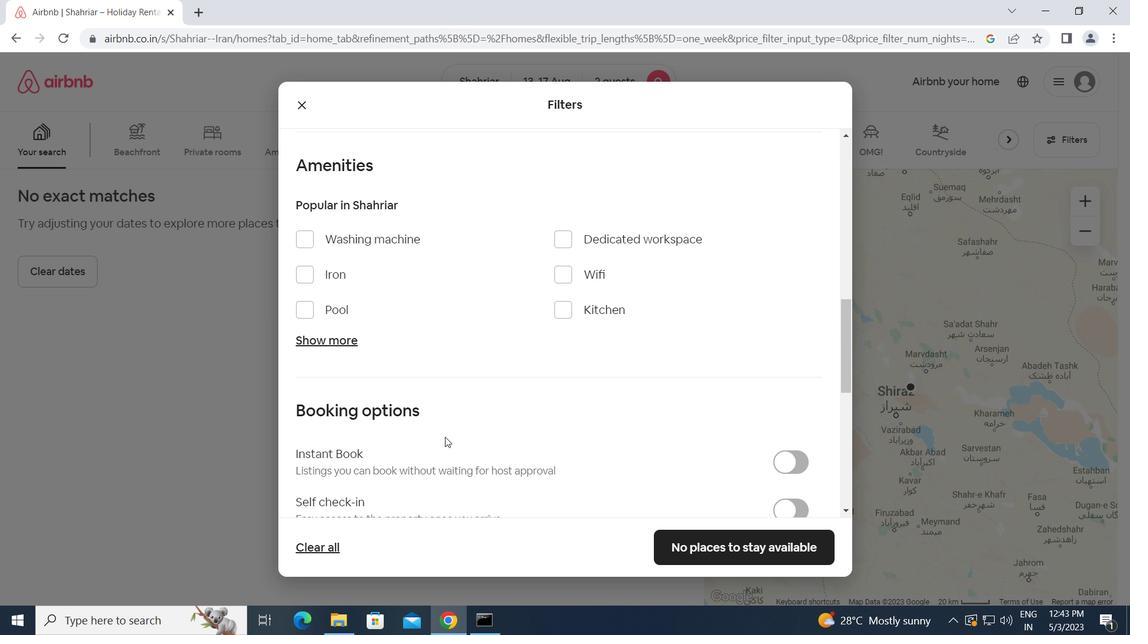 
Action: Mouse scrolled (445, 437) with delta (0, 0)
Screenshot: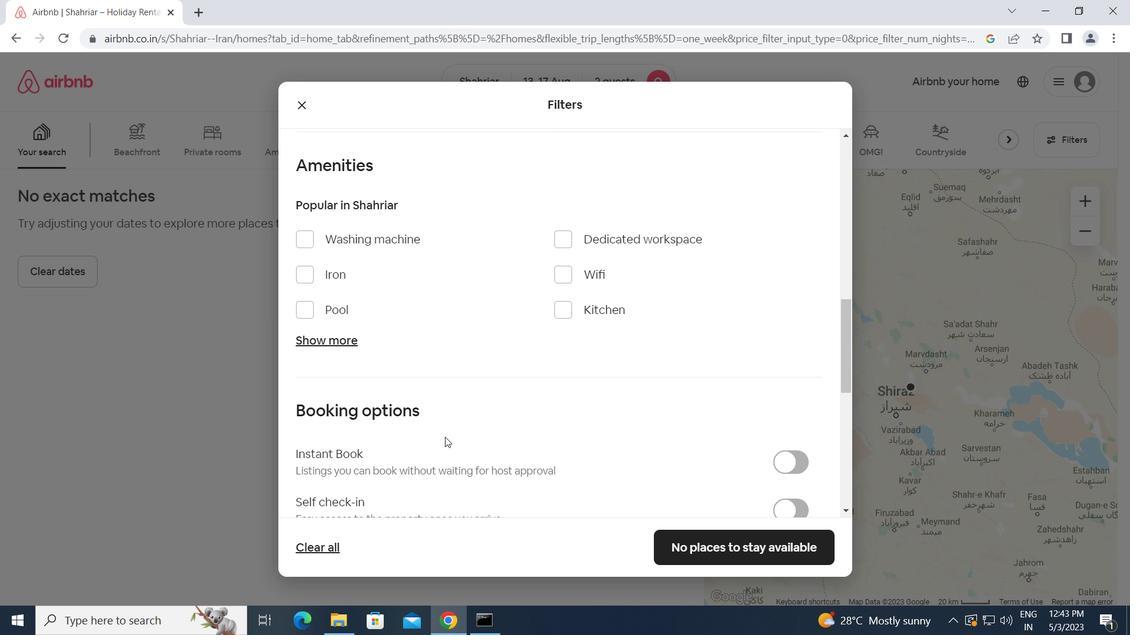 
Action: Mouse scrolled (445, 437) with delta (0, 0)
Screenshot: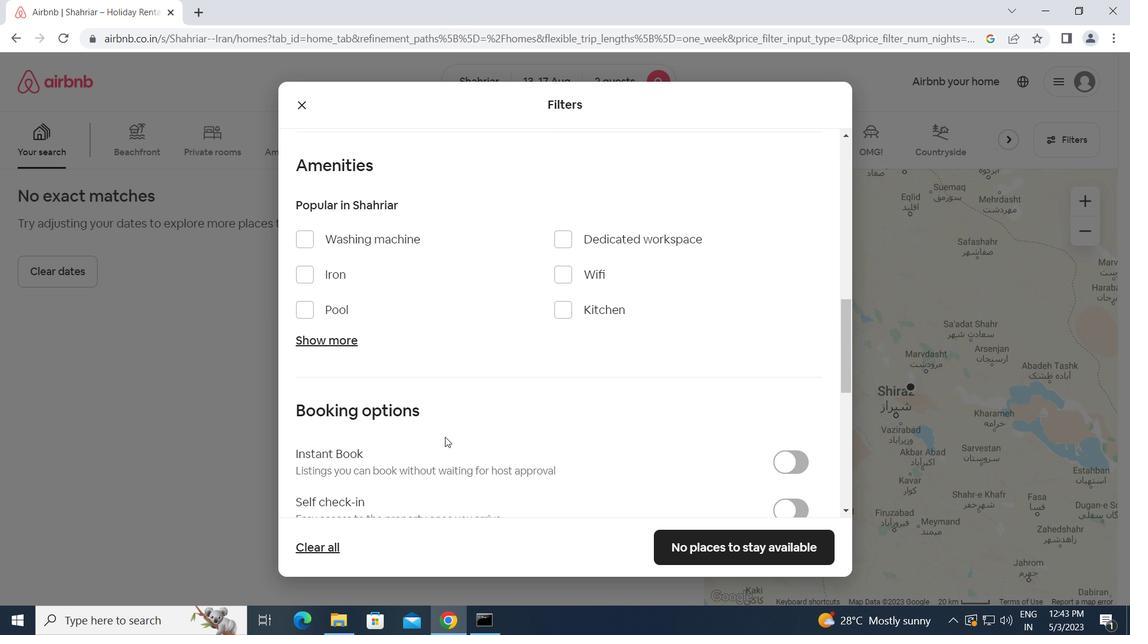 
Action: Mouse moved to (641, 333)
Screenshot: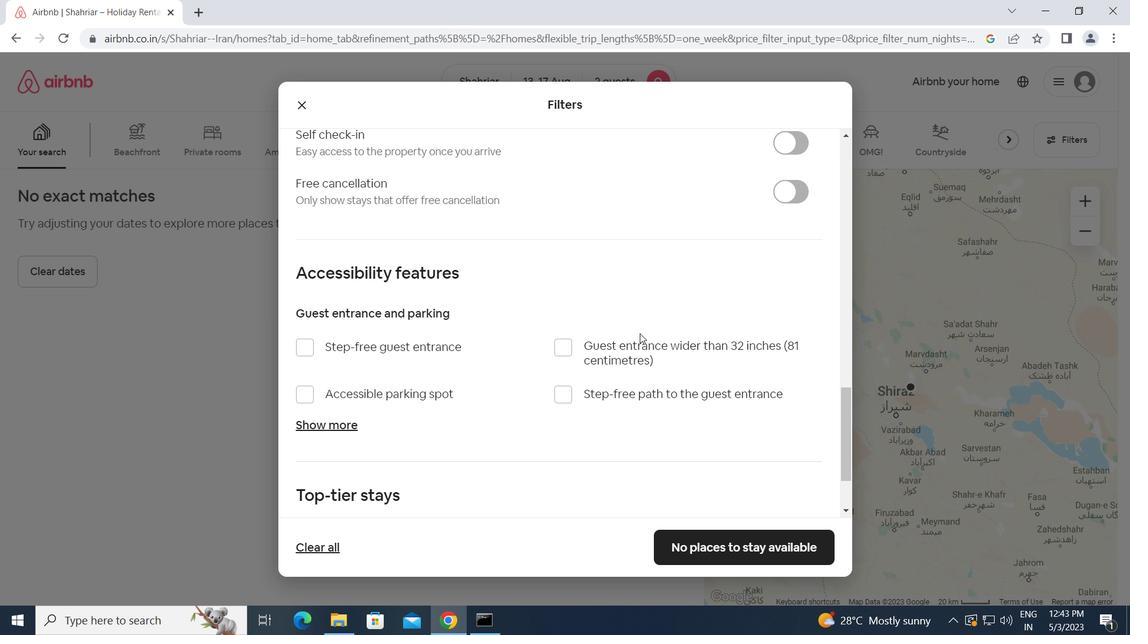 
Action: Mouse scrolled (641, 333) with delta (0, 0)
Screenshot: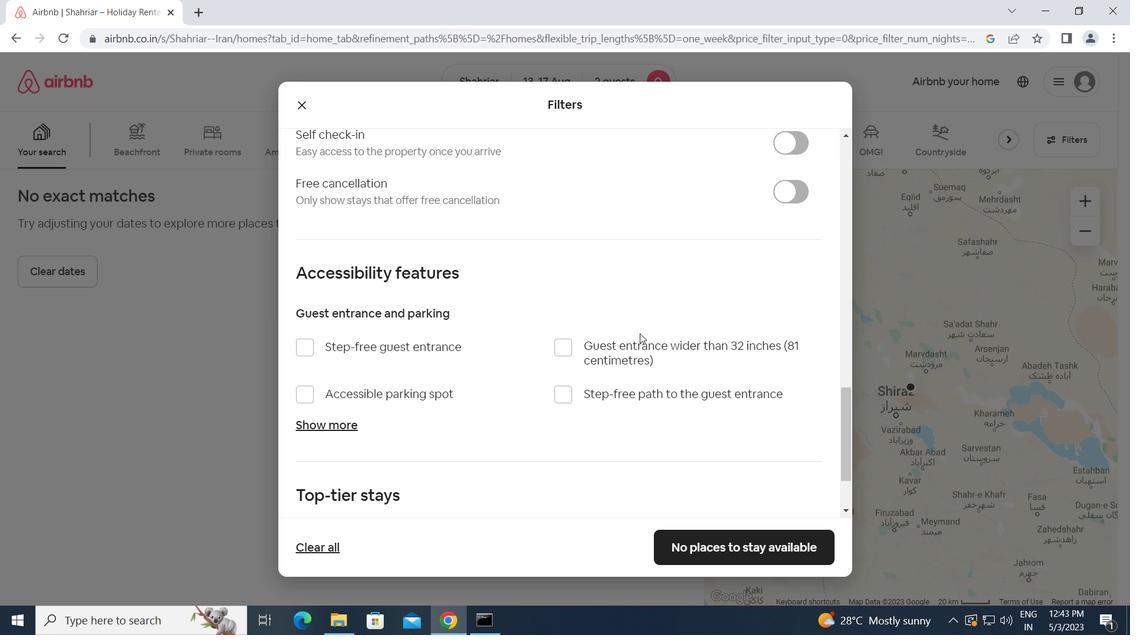 
Action: Mouse moved to (785, 221)
Screenshot: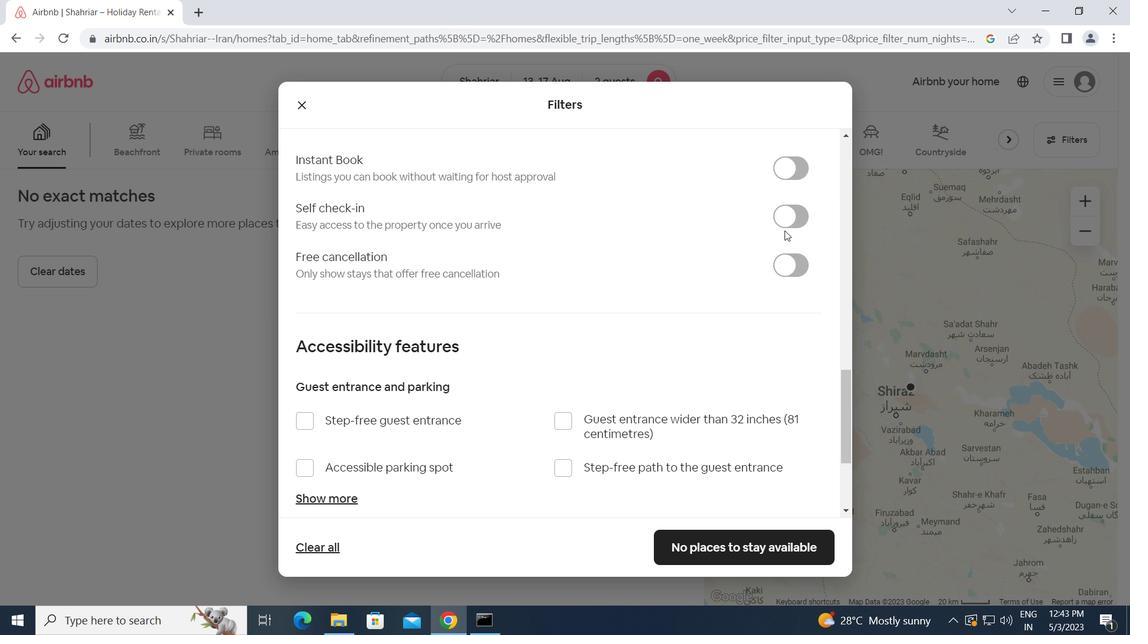 
Action: Mouse pressed left at (785, 221)
Screenshot: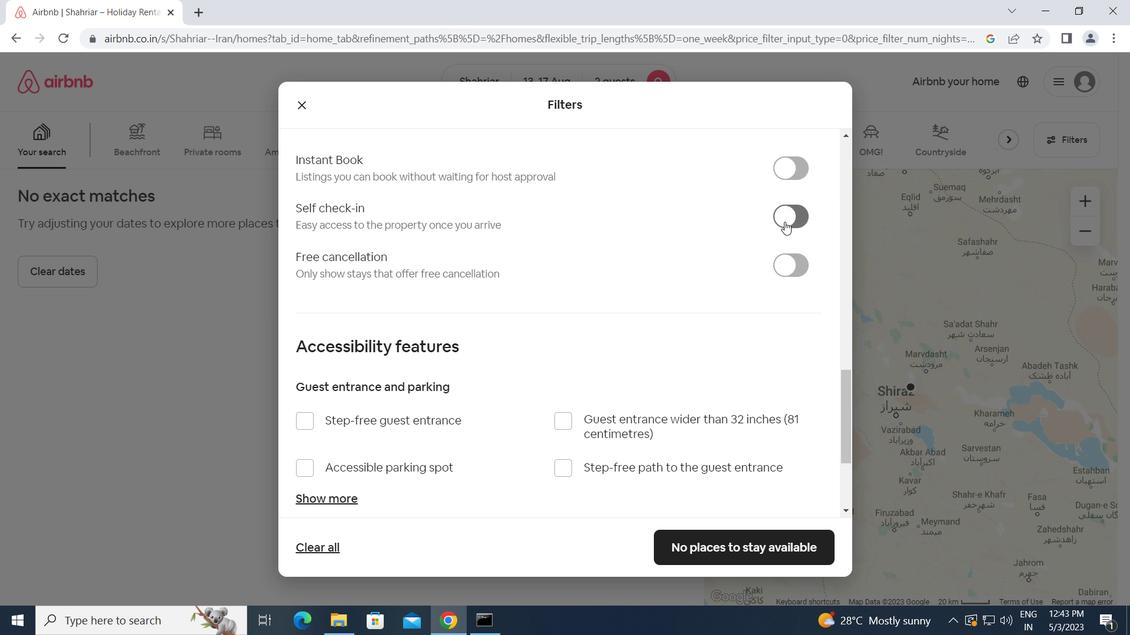 
Action: Mouse moved to (607, 343)
Screenshot: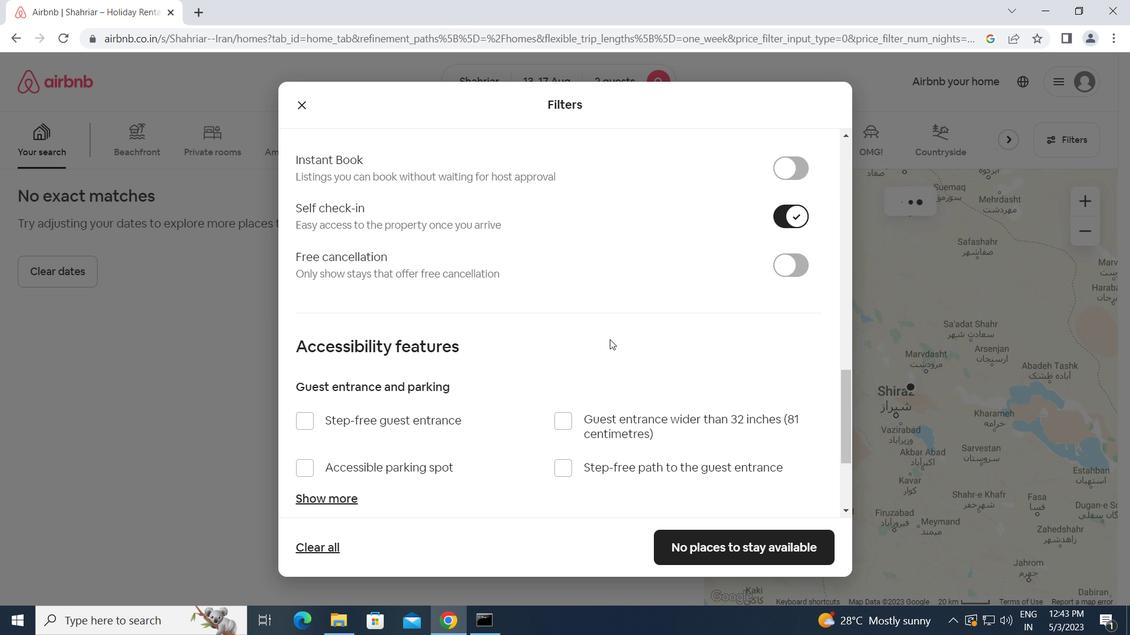 
Action: Mouse scrolled (607, 342) with delta (0, 0)
Screenshot: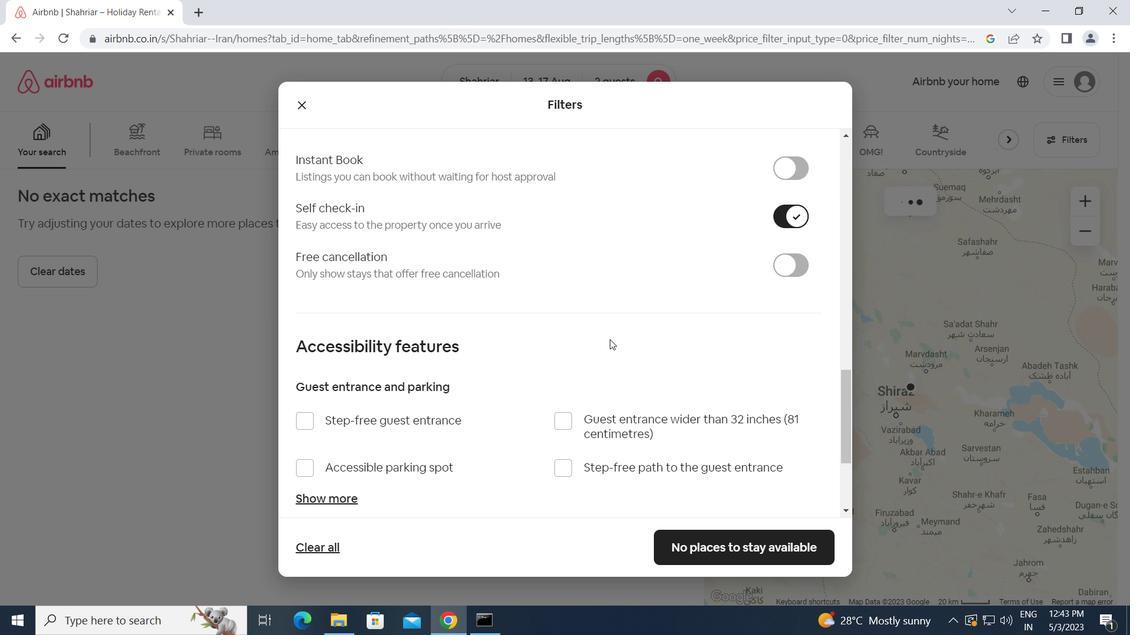 
Action: Mouse moved to (607, 344)
Screenshot: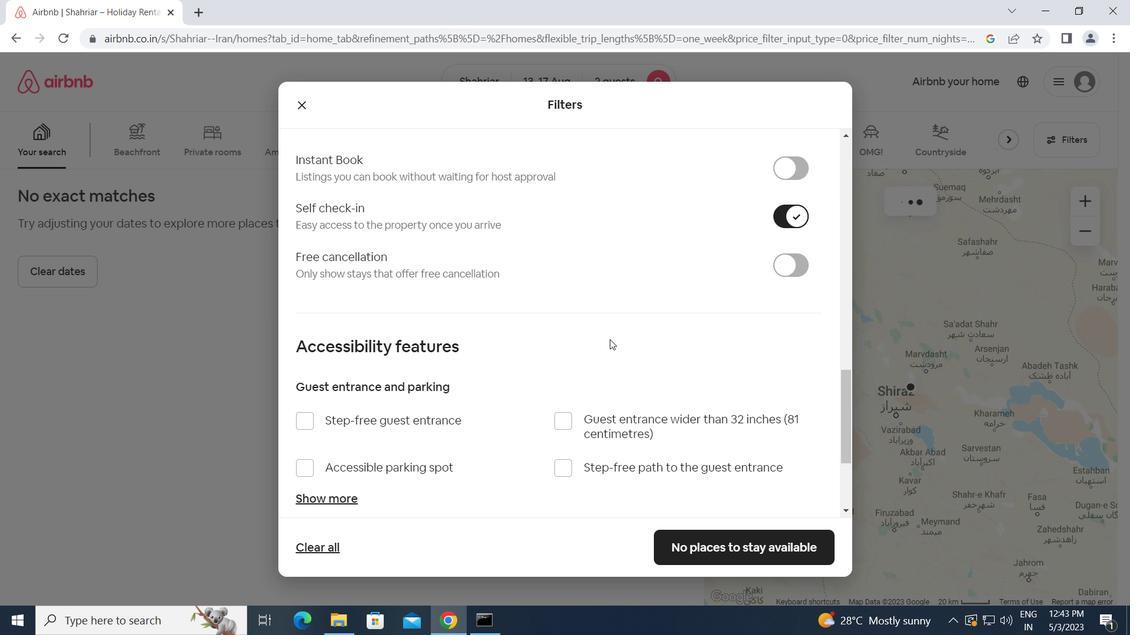 
Action: Mouse scrolled (607, 344) with delta (0, 0)
Screenshot: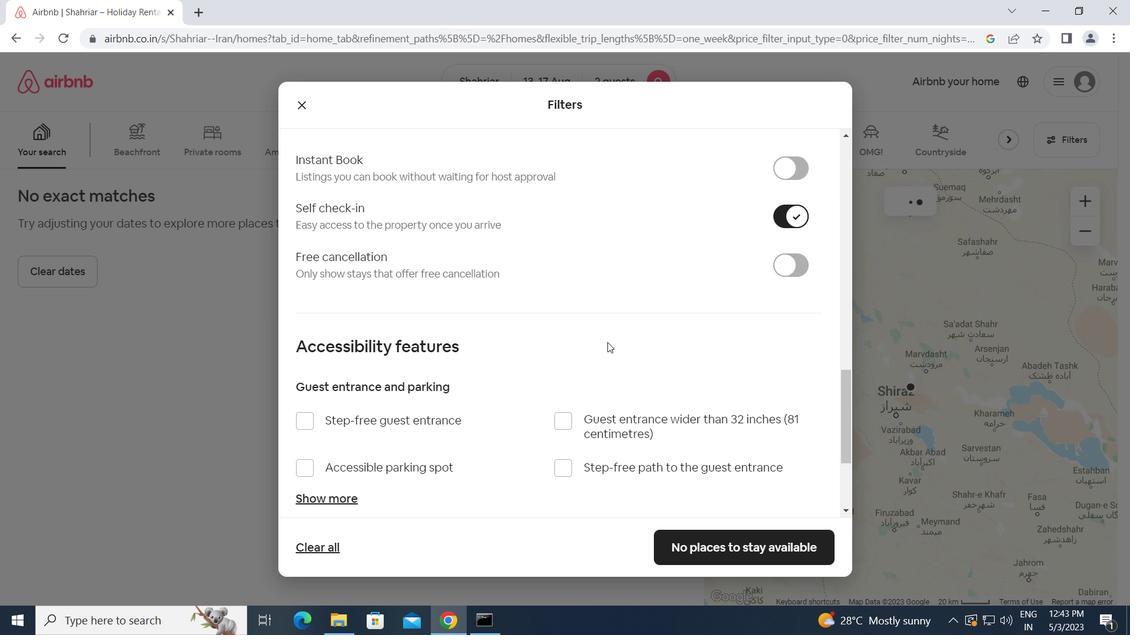 
Action: Mouse moved to (606, 345)
Screenshot: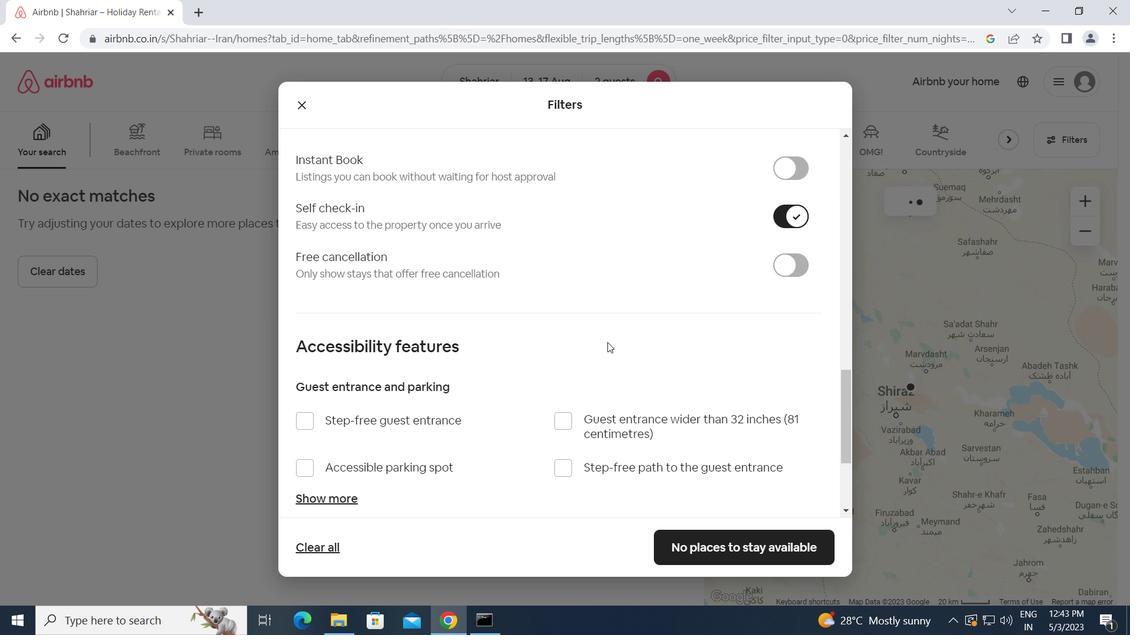 
Action: Mouse scrolled (606, 344) with delta (0, 0)
Screenshot: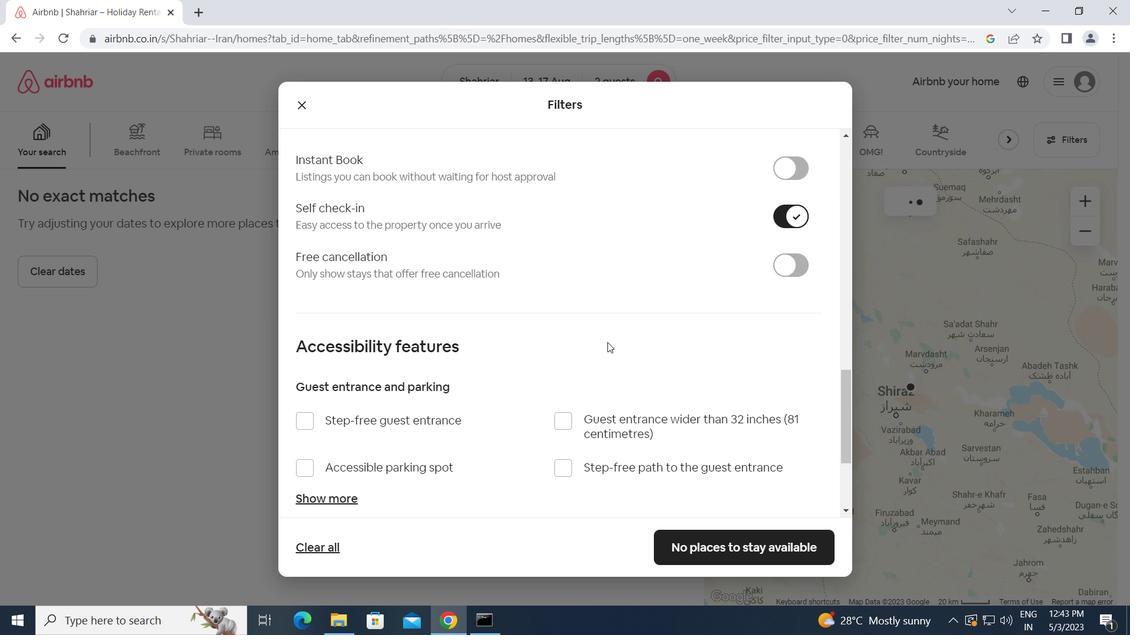 
Action: Mouse moved to (606, 346)
Screenshot: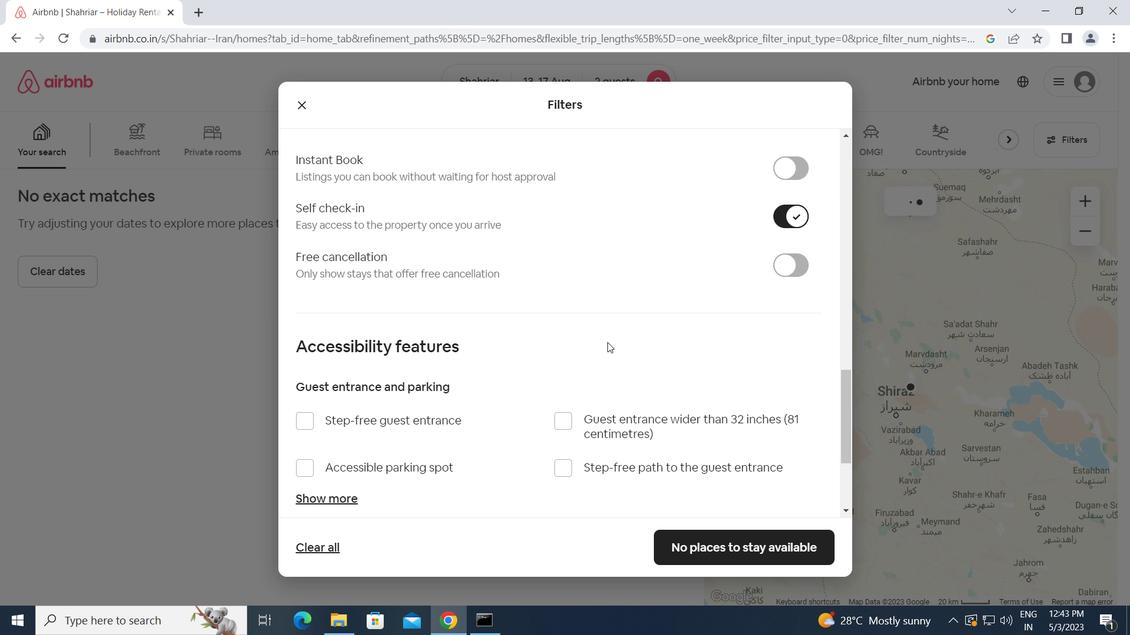 
Action: Mouse scrolled (606, 345) with delta (0, 0)
Screenshot: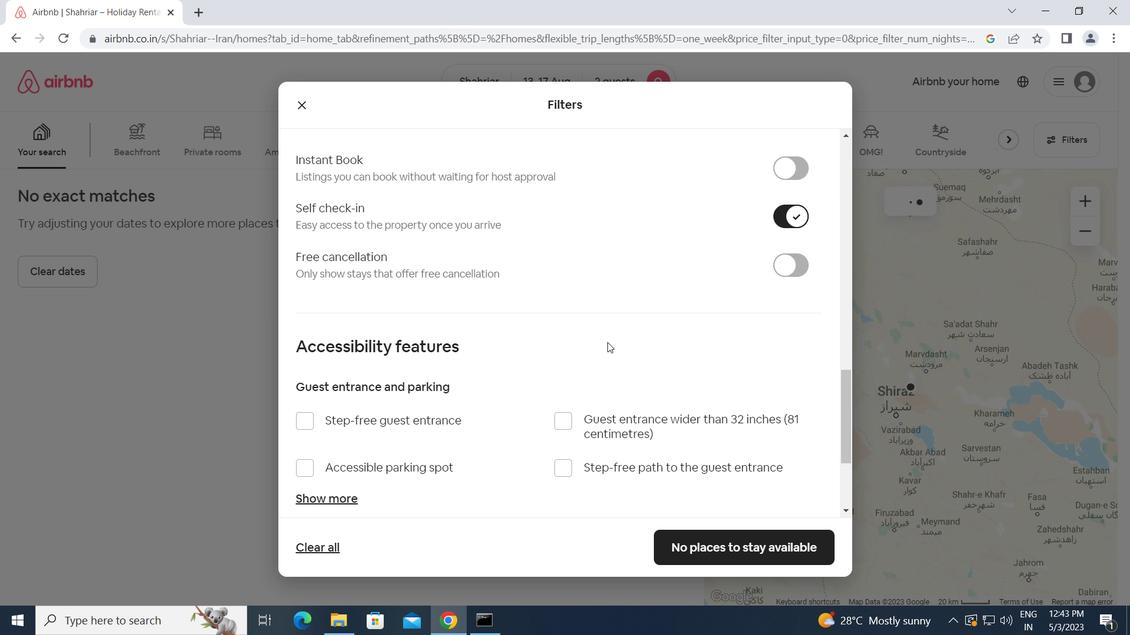 
Action: Mouse scrolled (606, 345) with delta (0, 0)
Screenshot: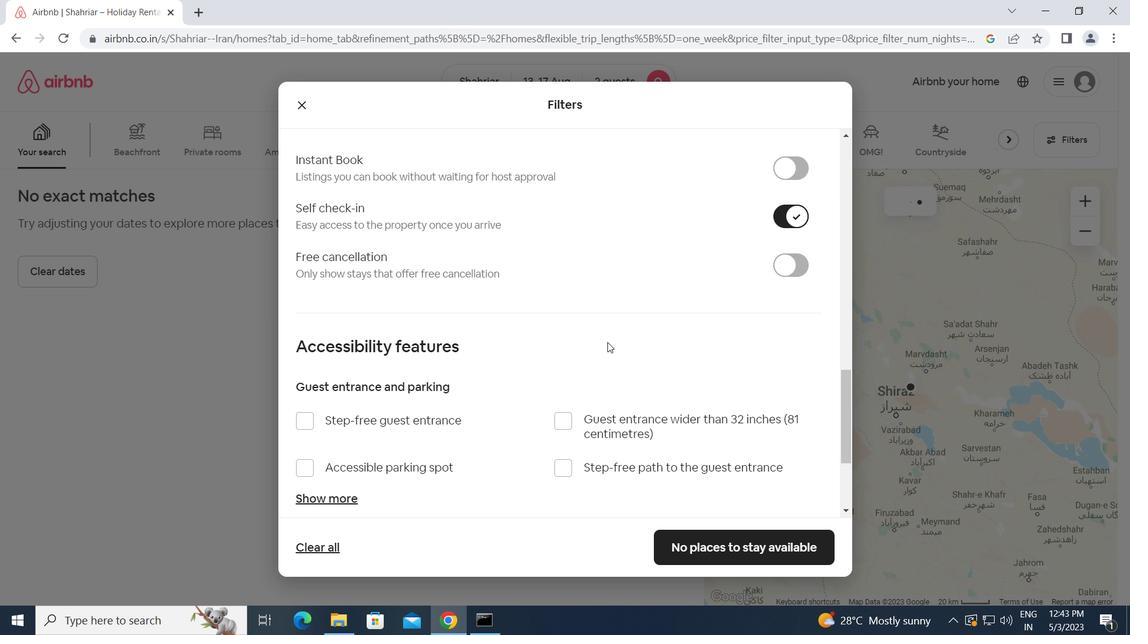 
Action: Mouse scrolled (606, 345) with delta (0, 0)
Screenshot: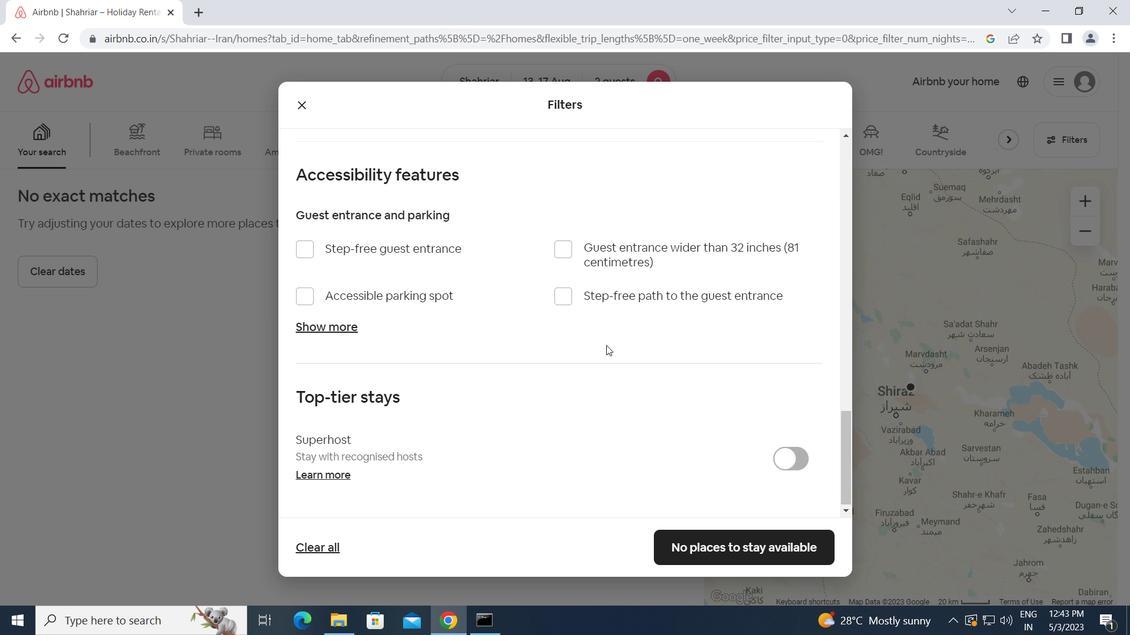
Action: Mouse scrolled (606, 345) with delta (0, 0)
Screenshot: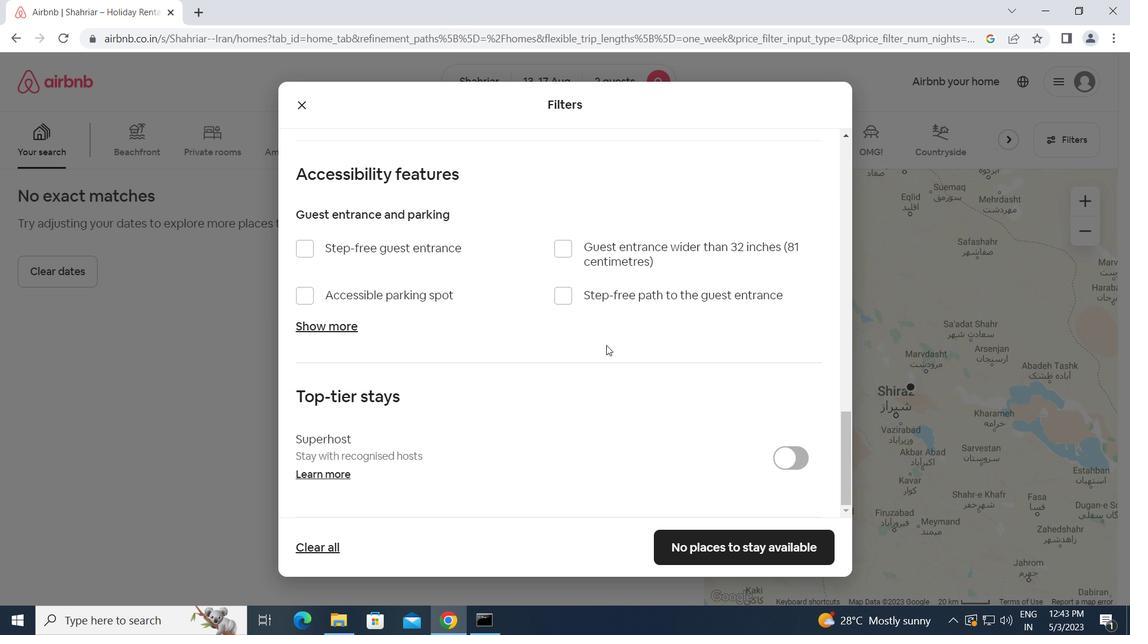 
Action: Mouse moved to (606, 347)
Screenshot: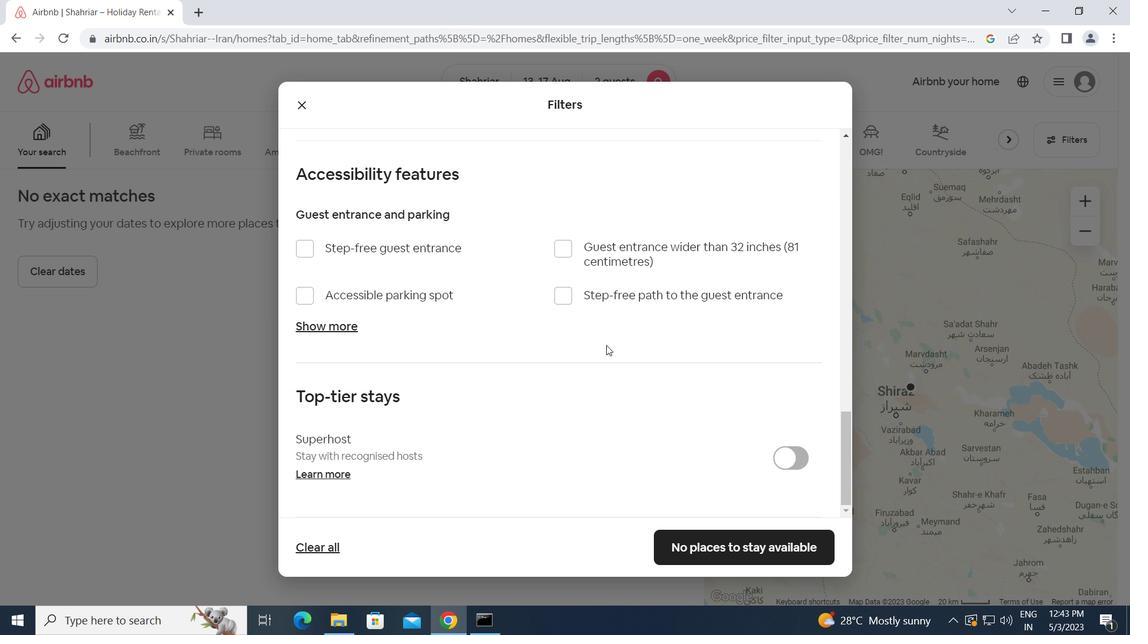 
Action: Mouse scrolled (606, 347) with delta (0, 0)
Screenshot: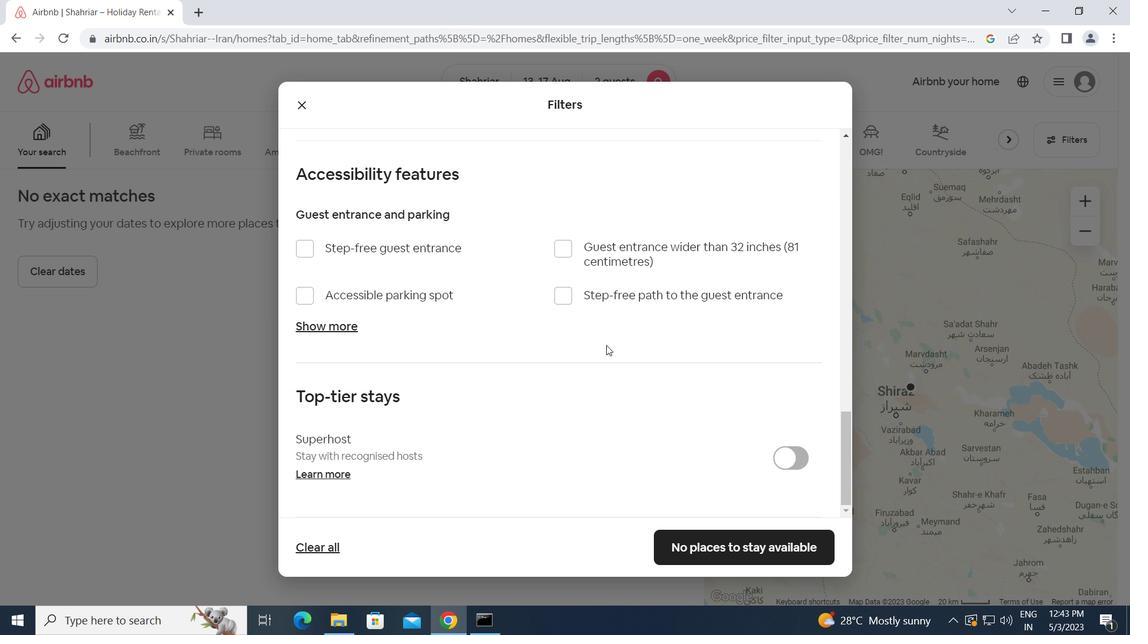 
Action: Mouse moved to (605, 350)
Screenshot: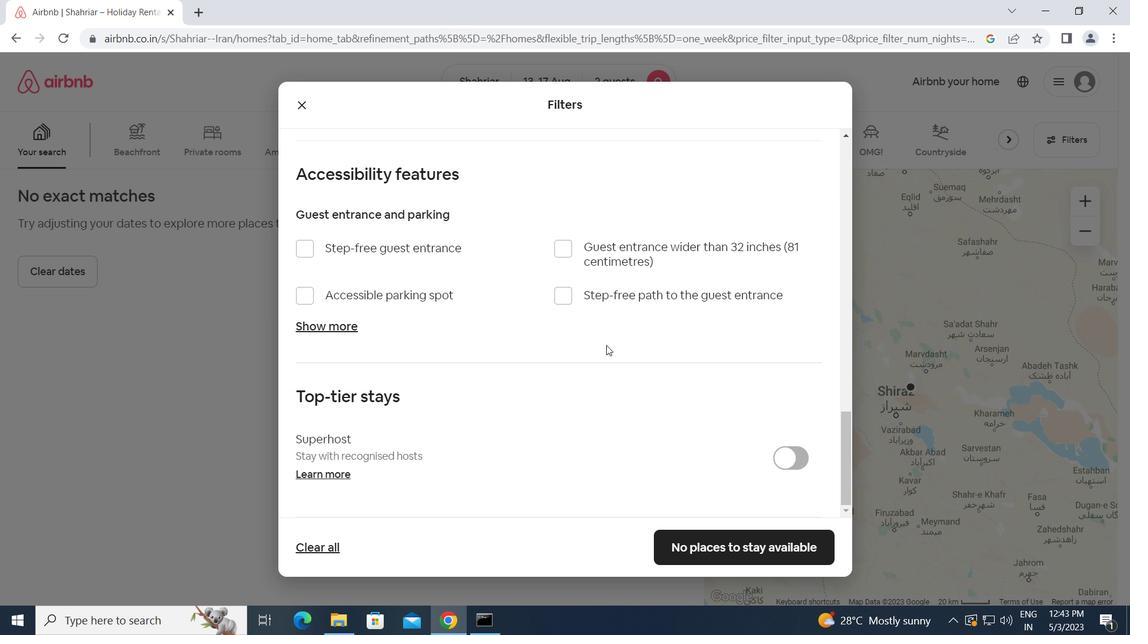 
Action: Mouse scrolled (605, 349) with delta (0, 0)
Screenshot: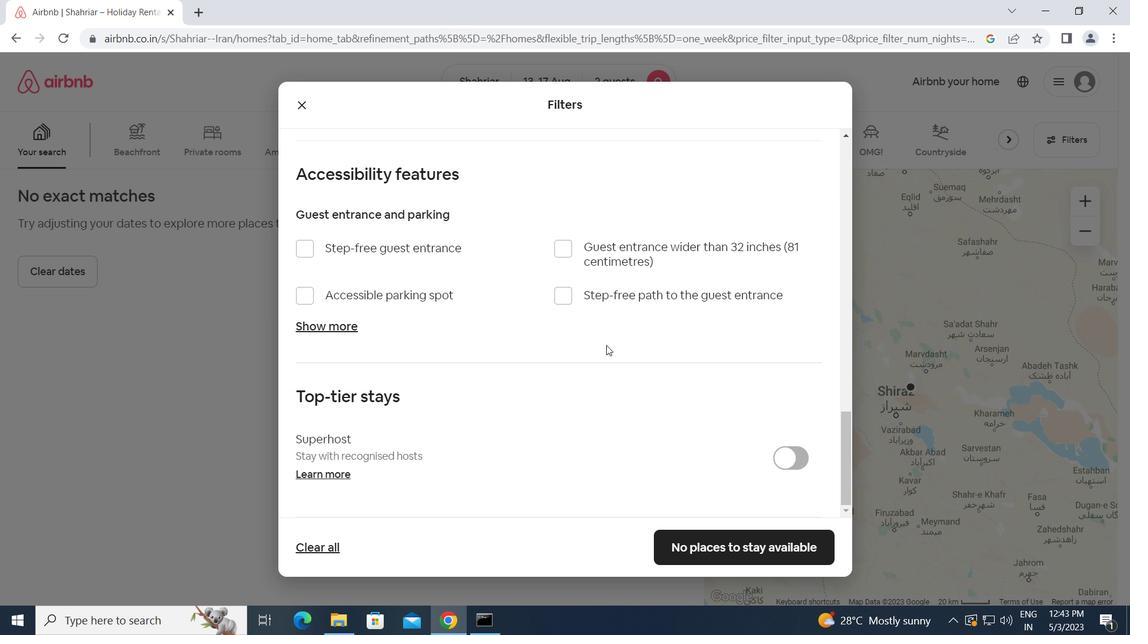 
Action: Mouse moved to (605, 354)
Screenshot: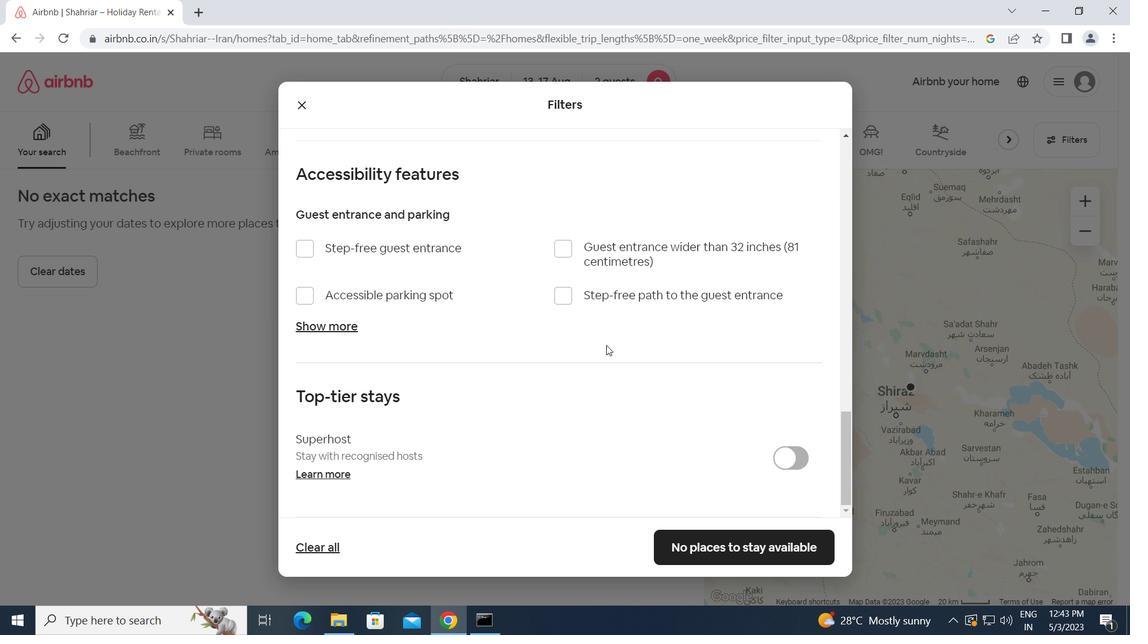 
Action: Mouse scrolled (605, 354) with delta (0, 0)
Screenshot: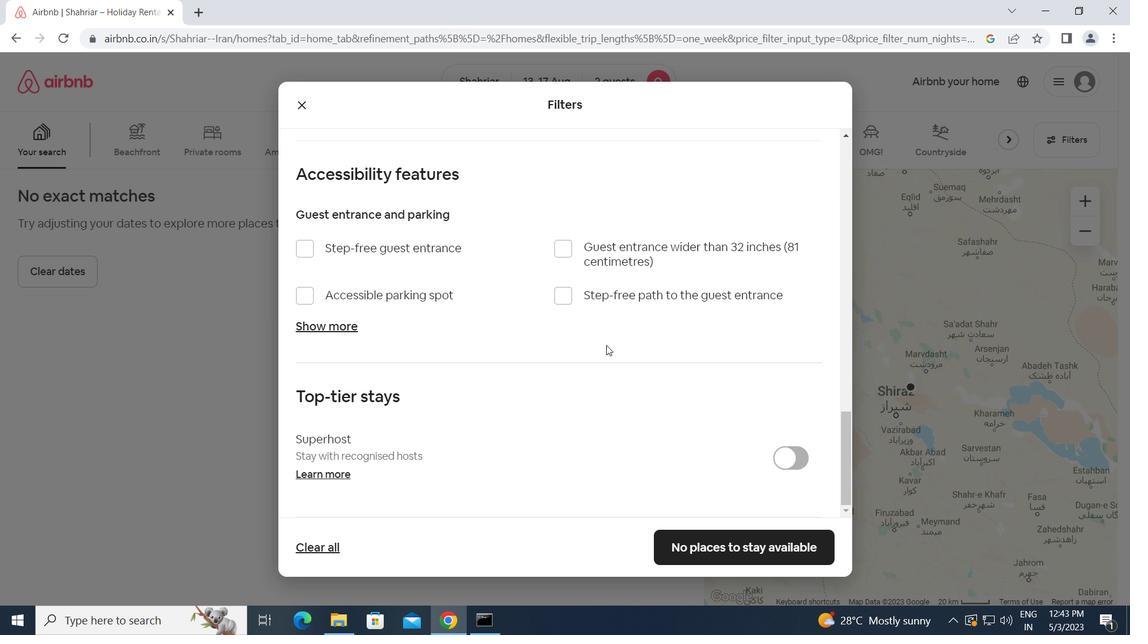 
Action: Mouse moved to (680, 543)
Screenshot: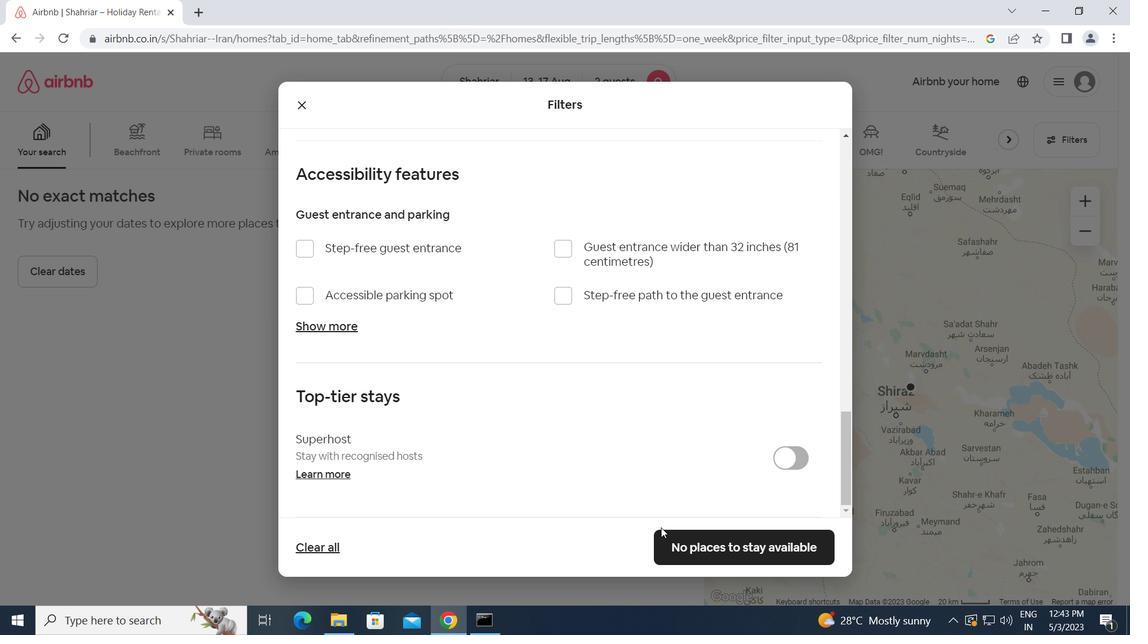 
Action: Mouse pressed left at (680, 543)
Screenshot: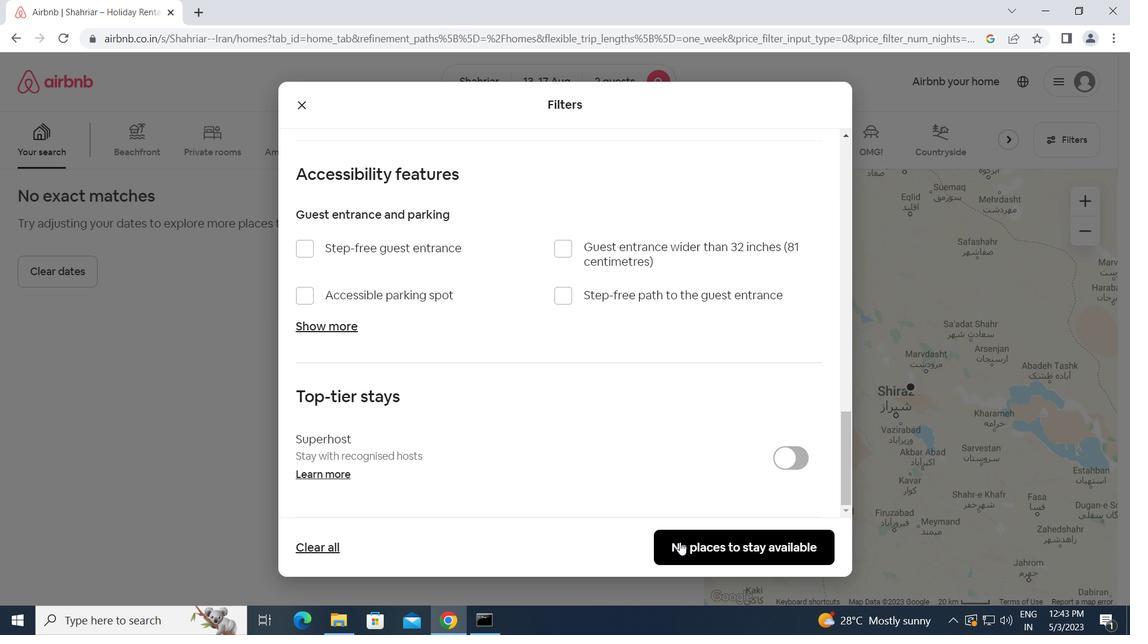 
Action: Mouse moved to (681, 543)
Screenshot: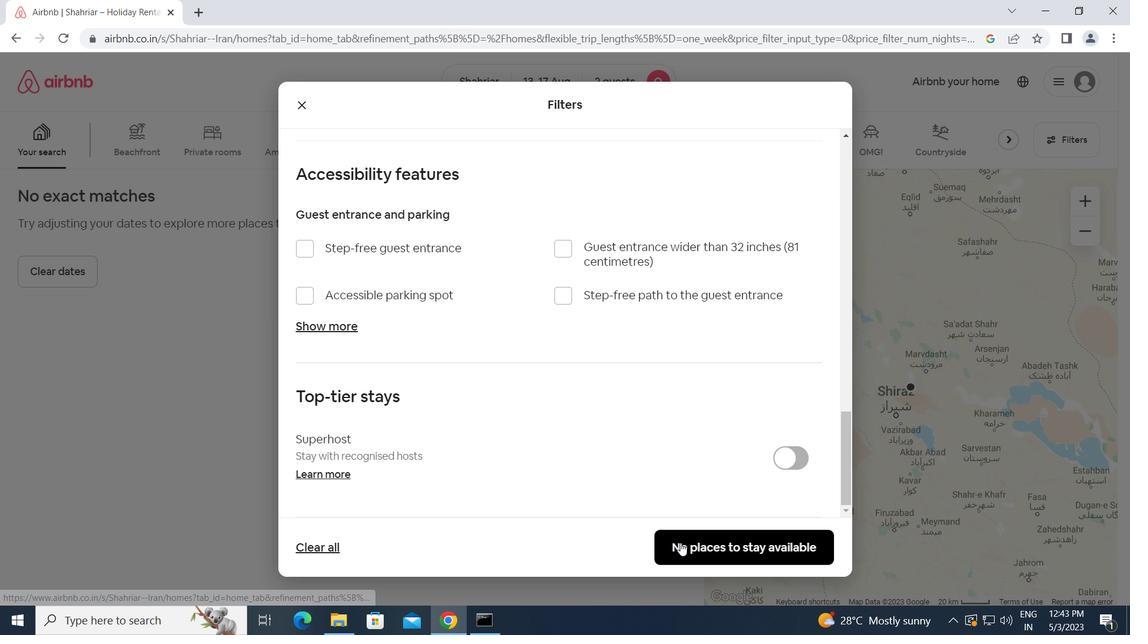 
